 Task: Add Sprouts Organic Balsamic Vinegar to the cart.
Action: Mouse moved to (17, 76)
Screenshot: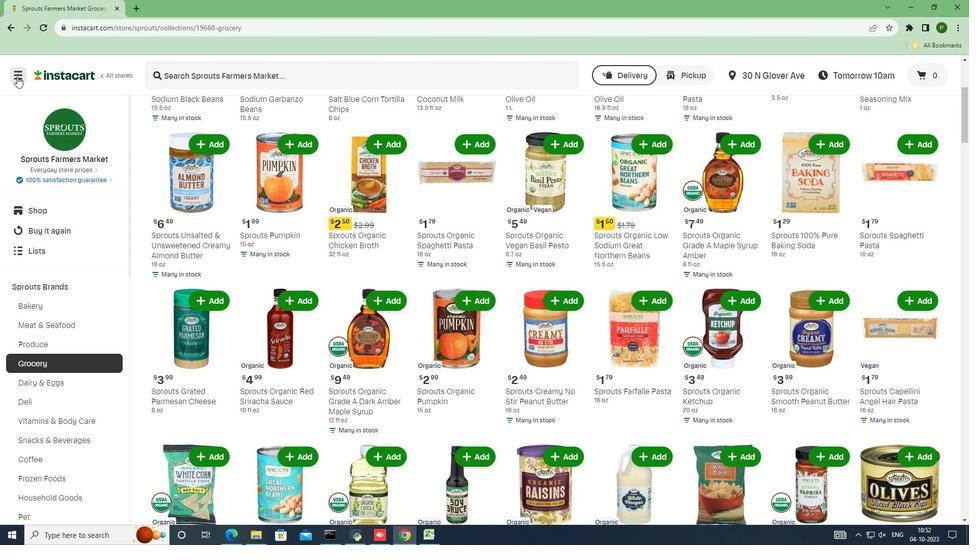 
Action: Mouse pressed left at (17, 76)
Screenshot: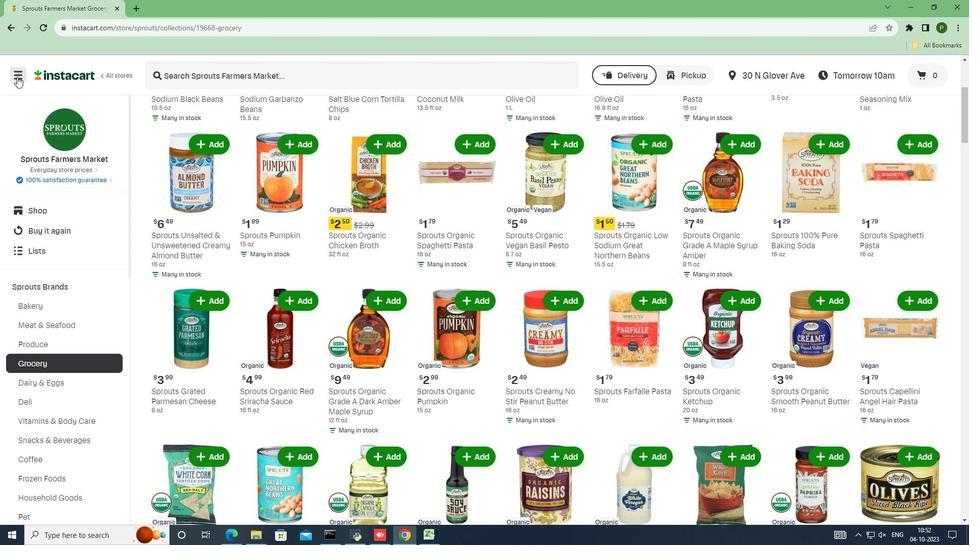 
Action: Mouse moved to (61, 284)
Screenshot: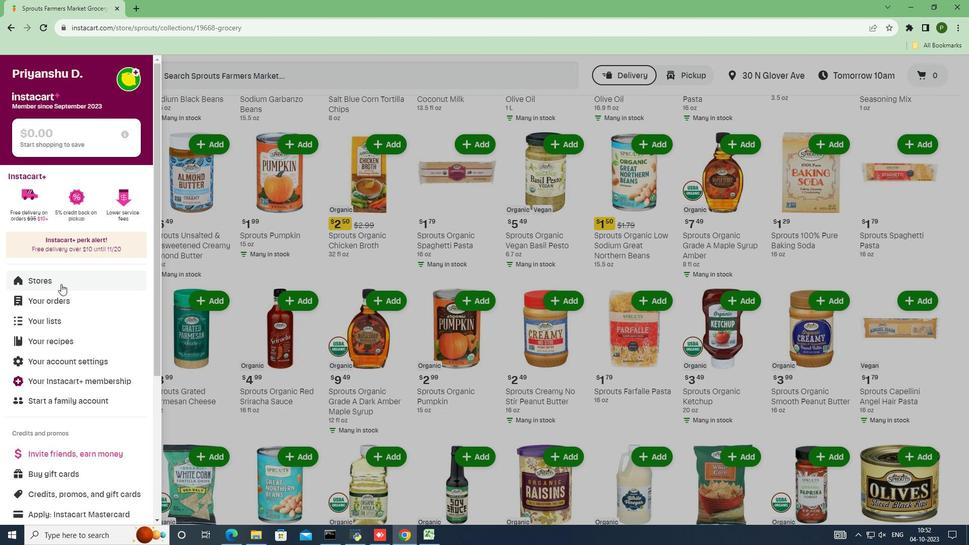
Action: Mouse pressed left at (61, 284)
Screenshot: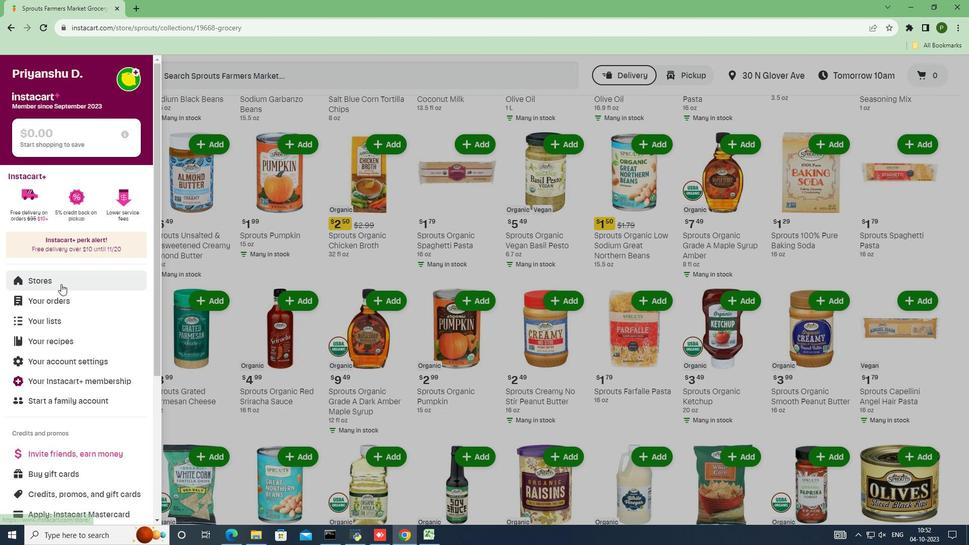 
Action: Mouse moved to (231, 126)
Screenshot: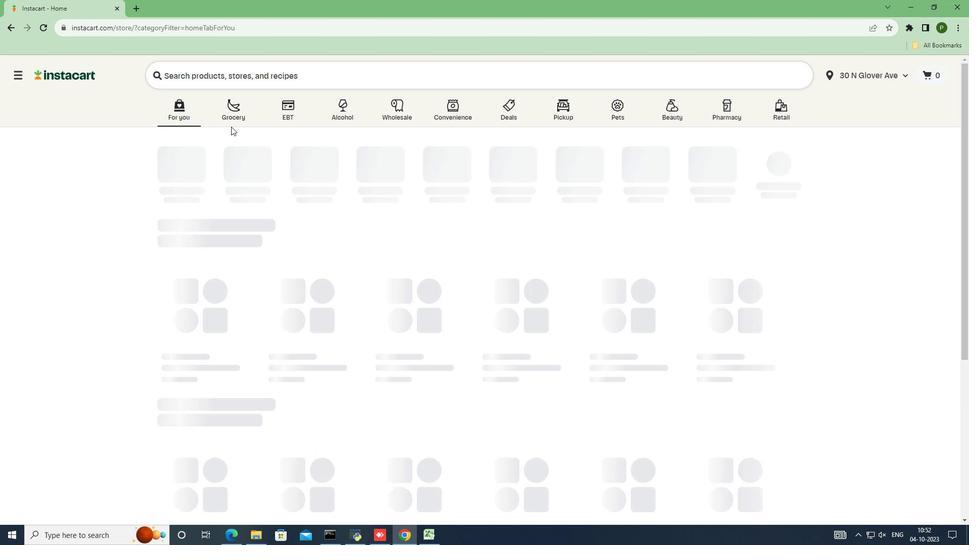 
Action: Mouse pressed left at (231, 126)
Screenshot: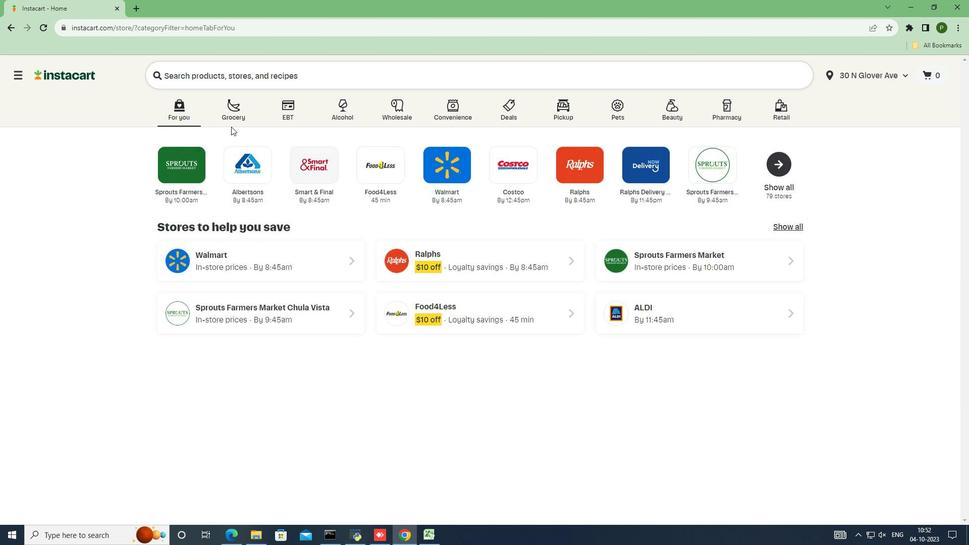 
Action: Mouse moved to (233, 122)
Screenshot: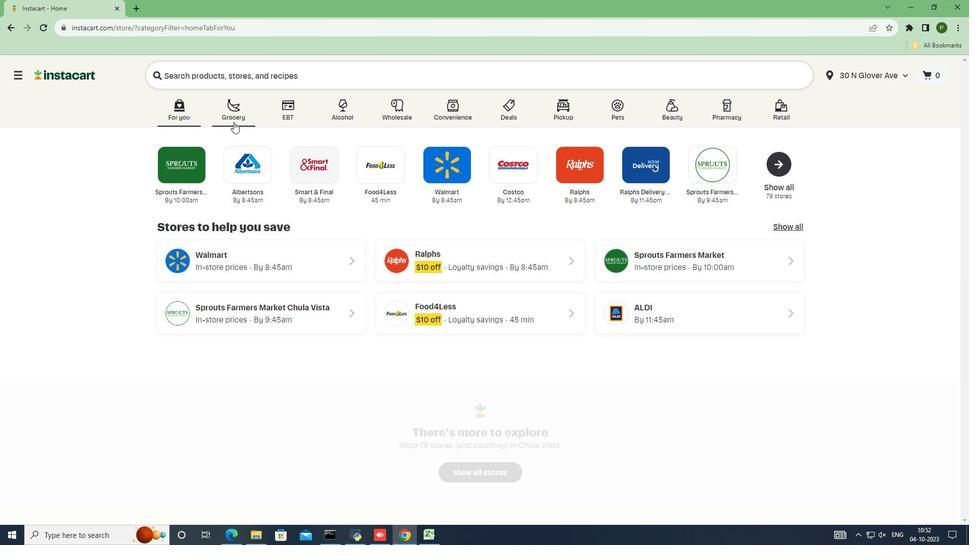 
Action: Mouse pressed left at (233, 122)
Screenshot: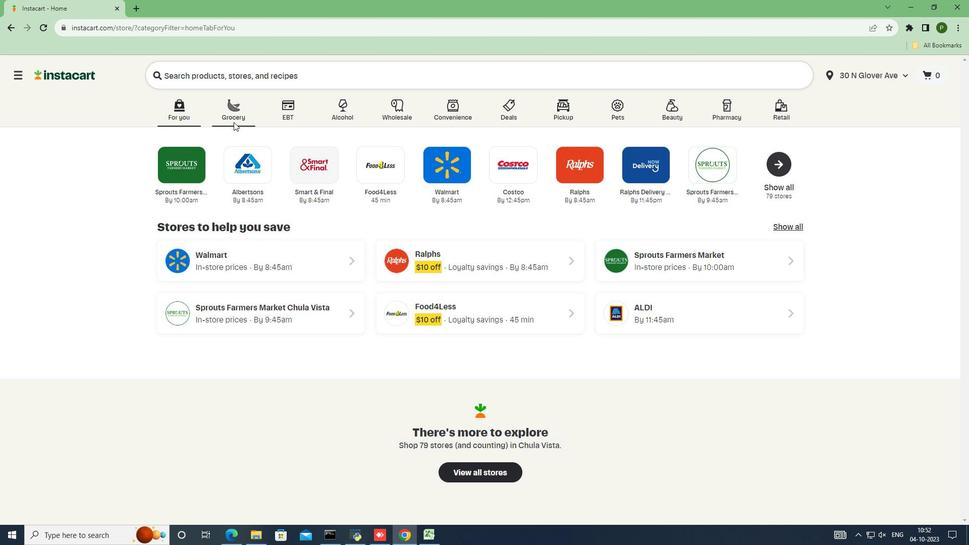 
Action: Mouse moved to (616, 230)
Screenshot: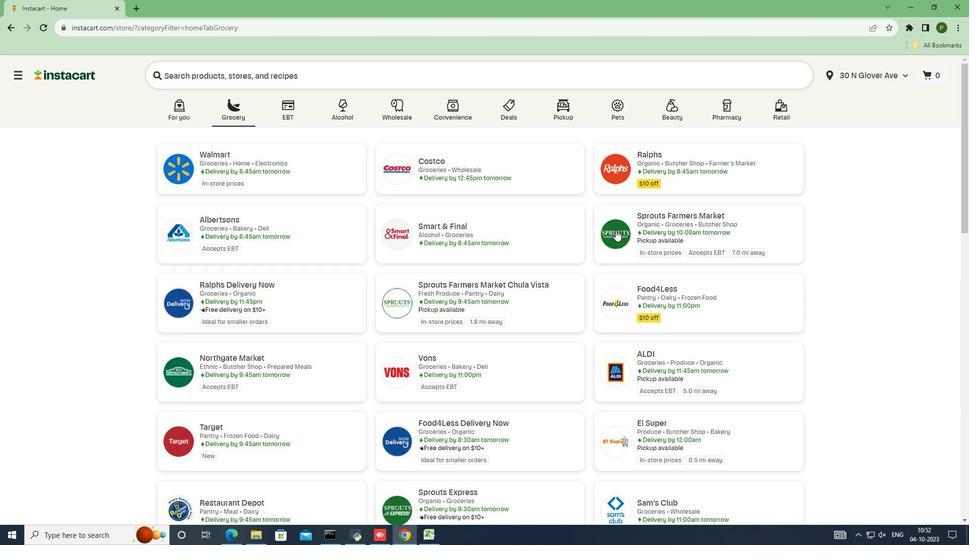 
Action: Mouse pressed left at (616, 230)
Screenshot: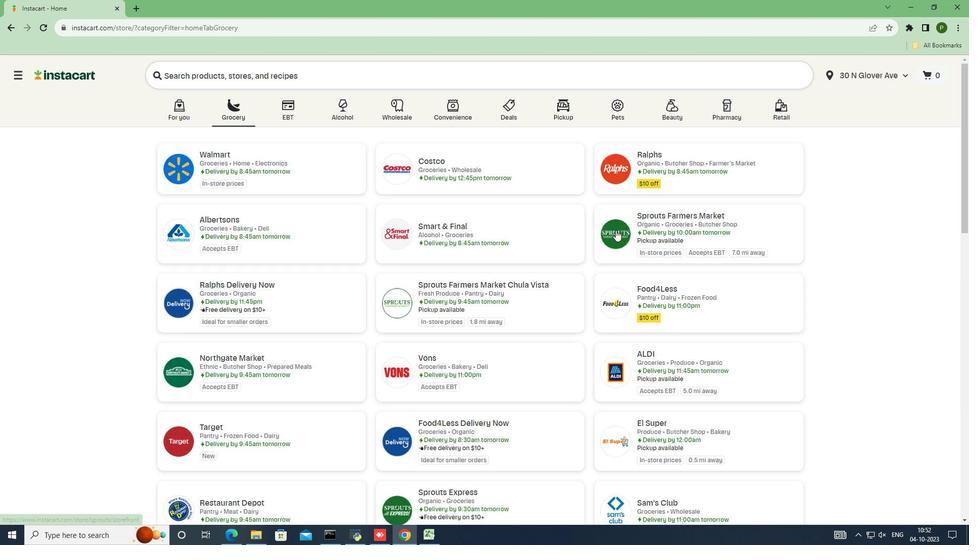 
Action: Mouse moved to (59, 284)
Screenshot: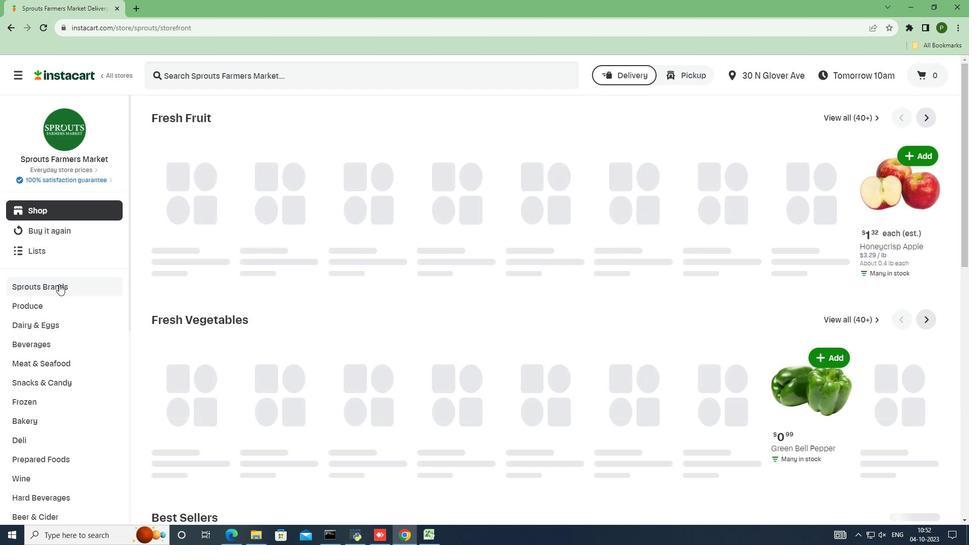 
Action: Mouse pressed left at (59, 284)
Screenshot: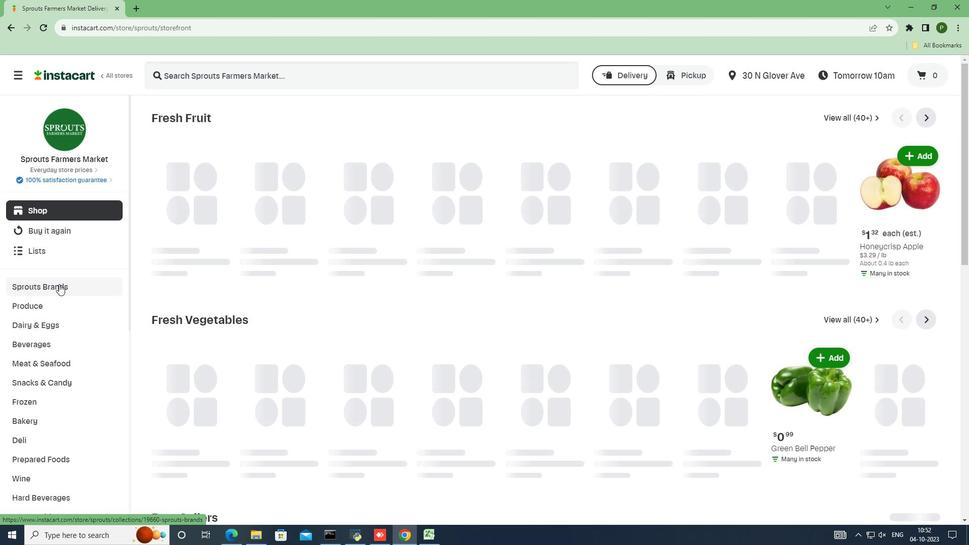 
Action: Mouse moved to (44, 365)
Screenshot: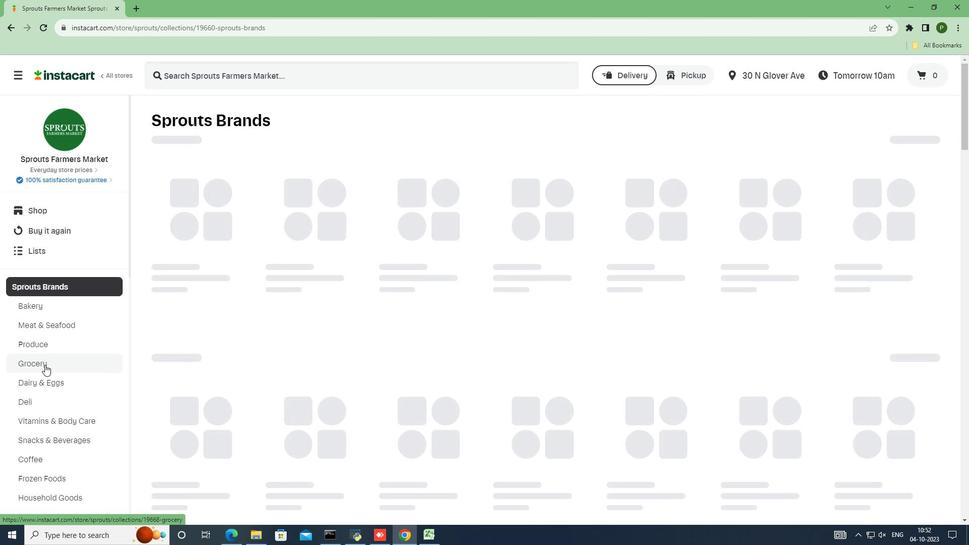 
Action: Mouse pressed left at (44, 365)
Screenshot: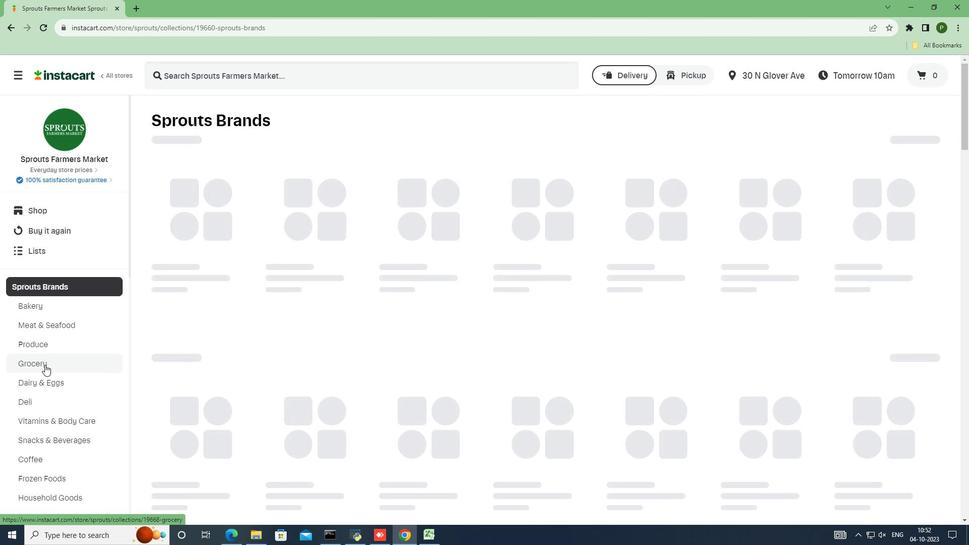 
Action: Mouse moved to (220, 201)
Screenshot: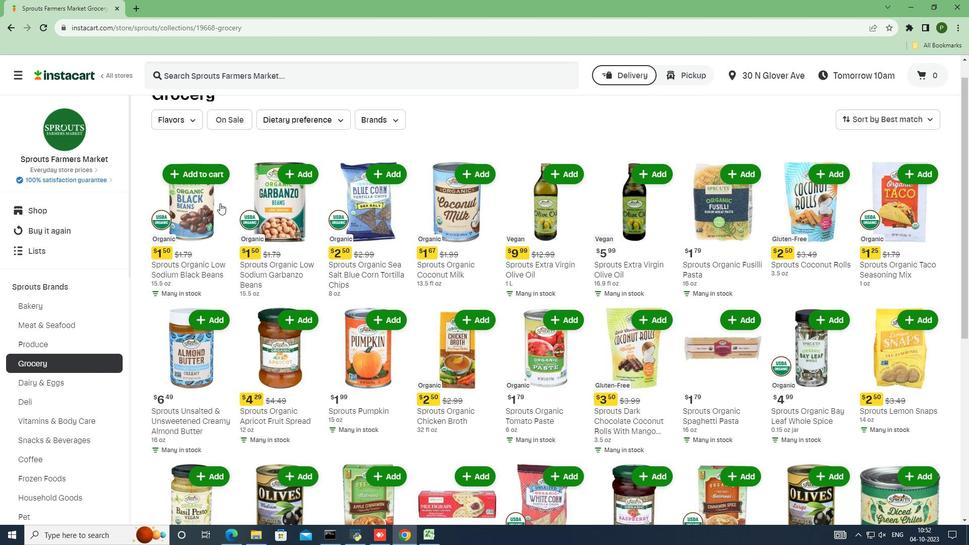 
Action: Mouse scrolled (220, 201) with delta (0, 0)
Screenshot: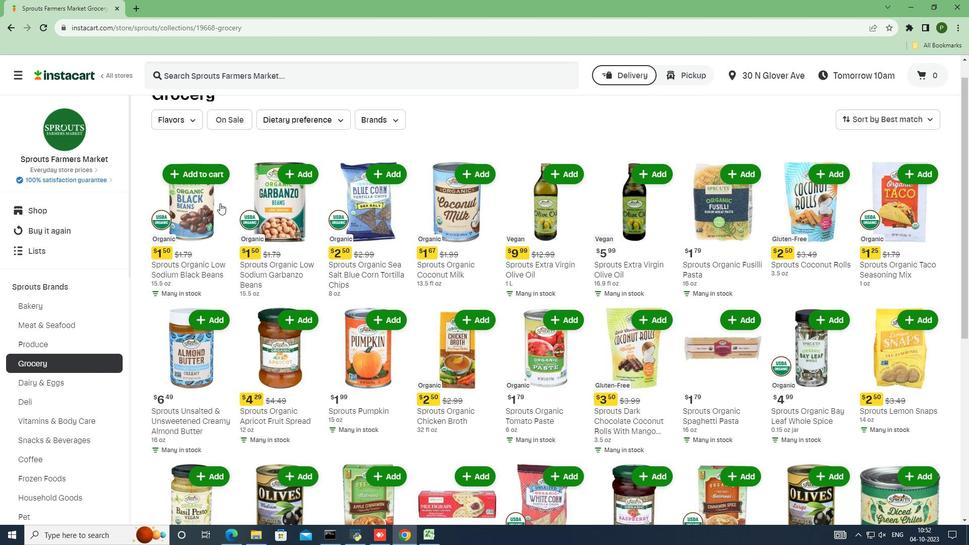 
Action: Mouse moved to (220, 203)
Screenshot: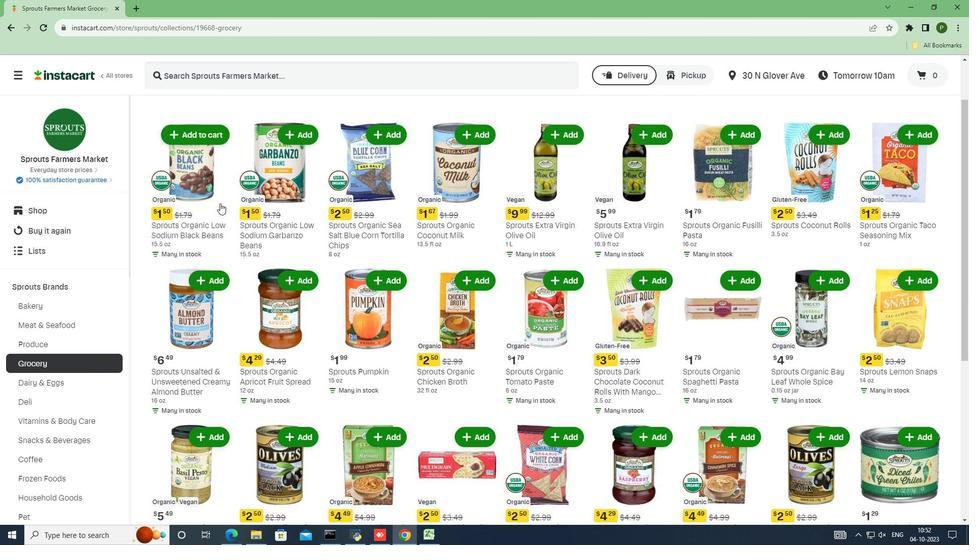 
Action: Mouse scrolled (220, 203) with delta (0, 0)
Screenshot: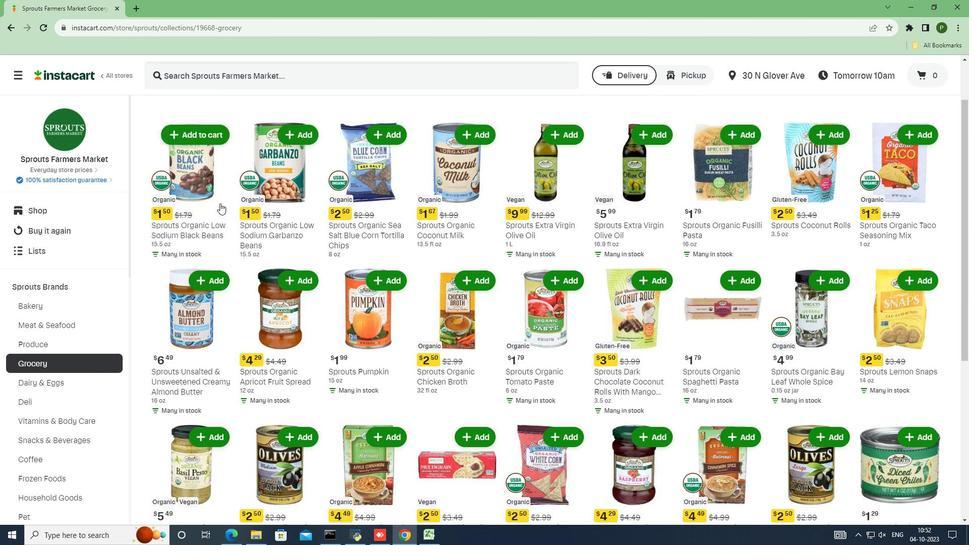 
Action: Mouse moved to (224, 217)
Screenshot: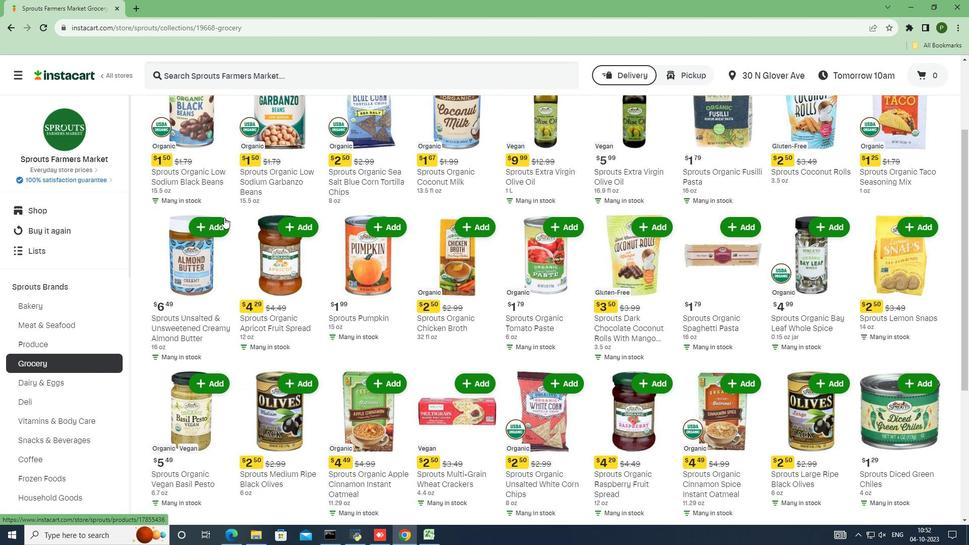 
Action: Mouse scrolled (224, 216) with delta (0, 0)
Screenshot: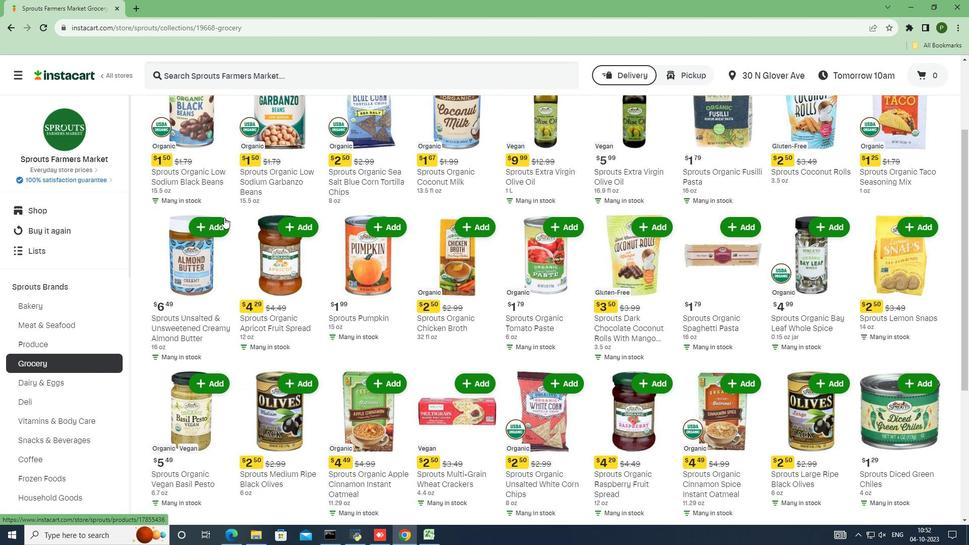 
Action: Mouse moved to (224, 217)
Screenshot: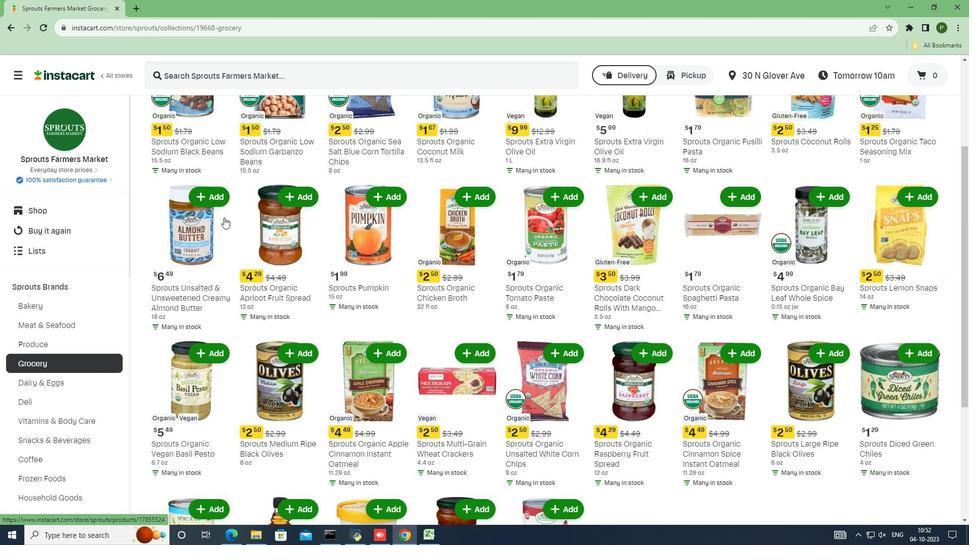 
Action: Mouse scrolled (224, 217) with delta (0, 0)
Screenshot: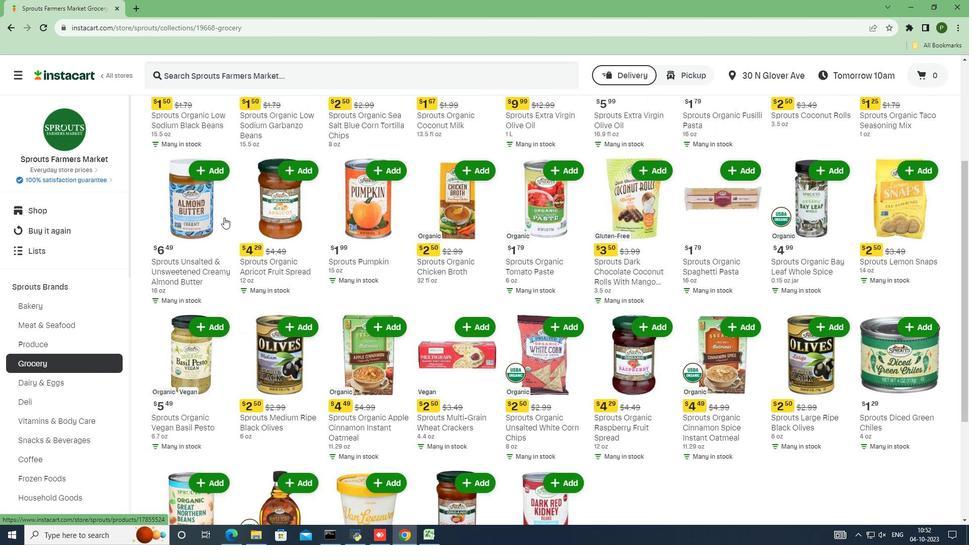 
Action: Mouse moved to (250, 269)
Screenshot: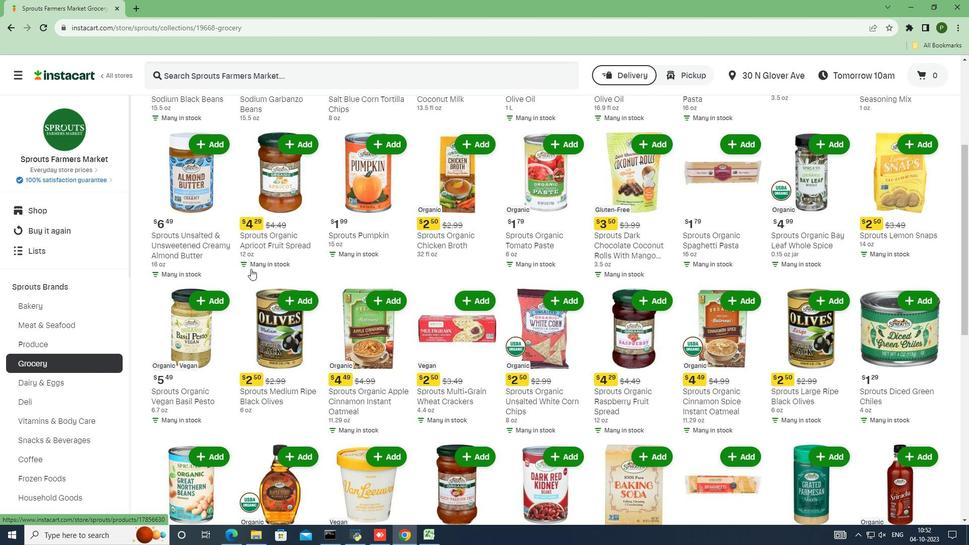 
Action: Mouse scrolled (250, 268) with delta (0, 0)
Screenshot: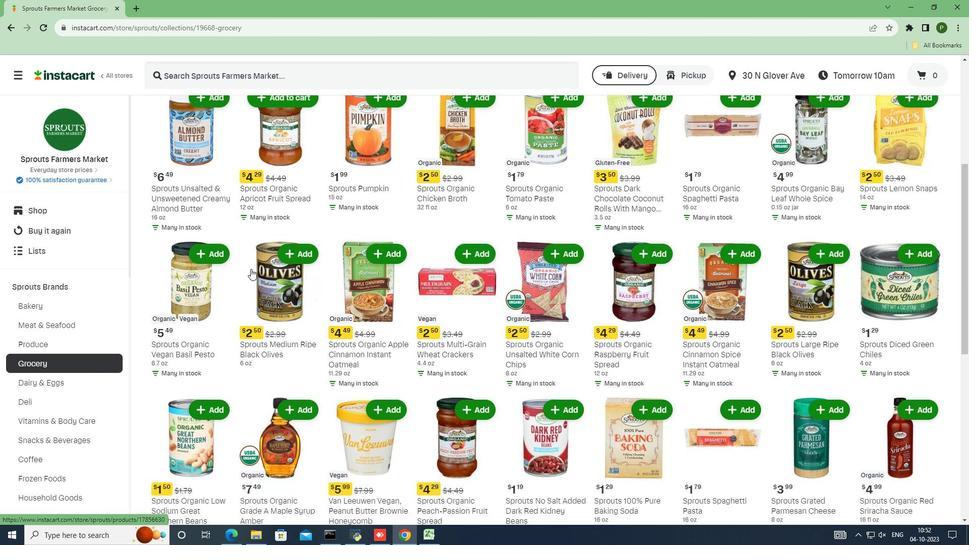 
Action: Mouse scrolled (250, 268) with delta (0, 0)
Screenshot: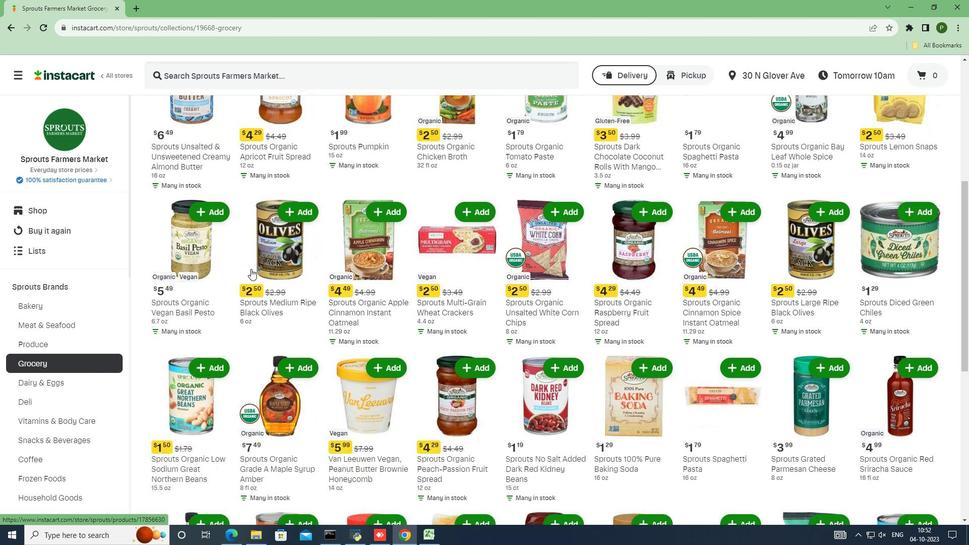 
Action: Mouse moved to (259, 271)
Screenshot: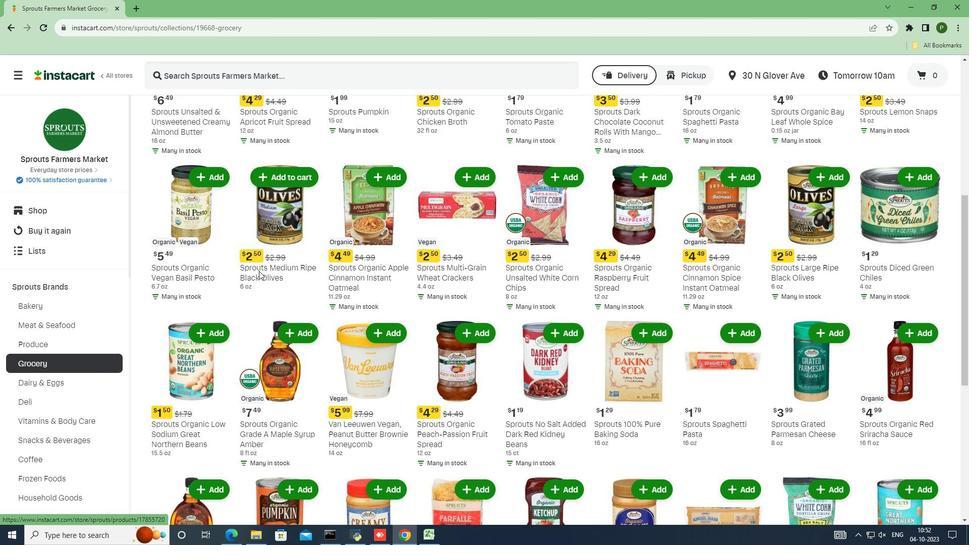 
Action: Mouse scrolled (259, 270) with delta (0, 0)
Screenshot: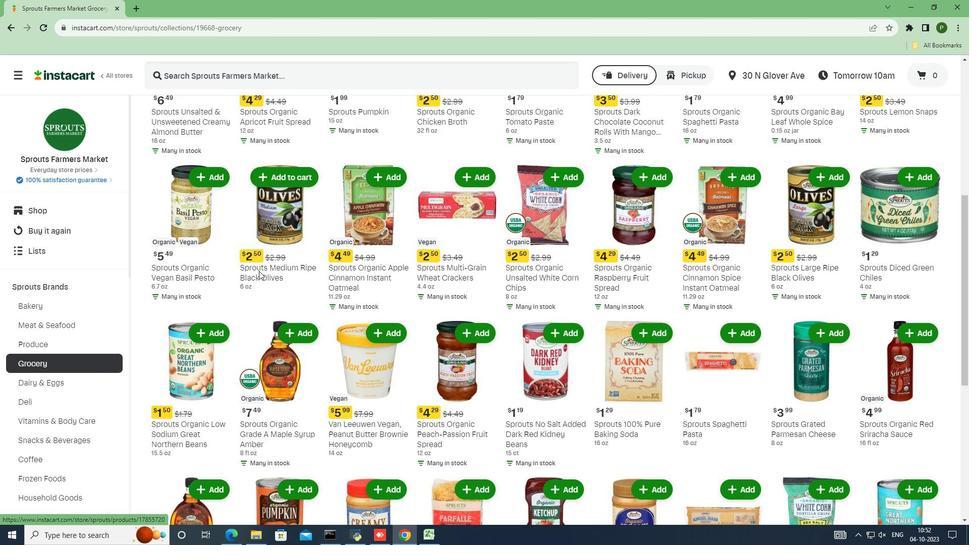 
Action: Mouse moved to (259, 271)
Screenshot: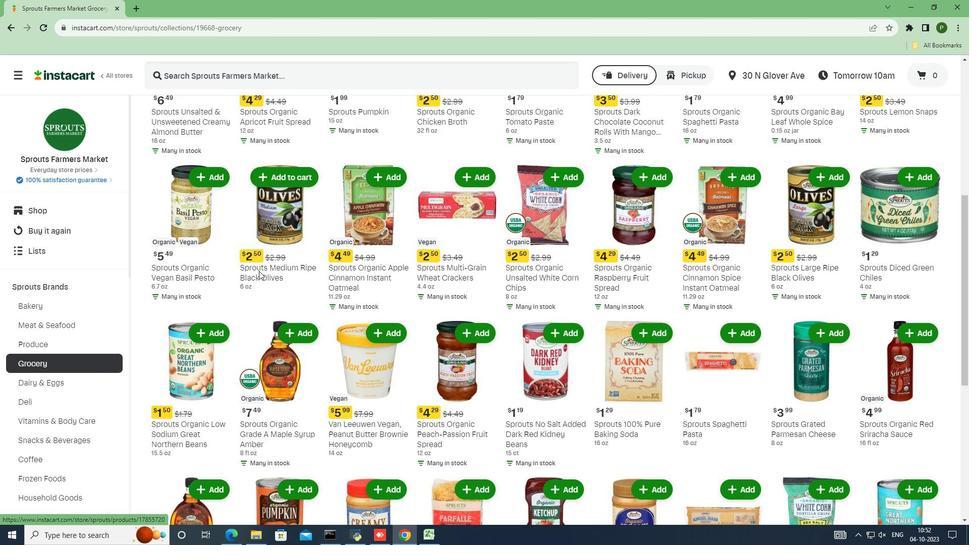 
Action: Mouse scrolled (259, 270) with delta (0, 0)
Screenshot: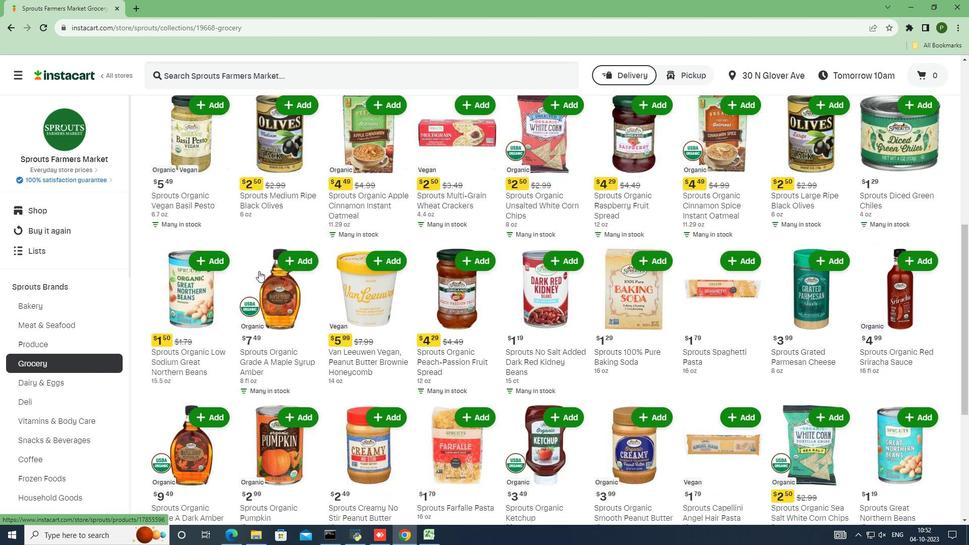 
Action: Mouse scrolled (259, 270) with delta (0, 0)
Screenshot: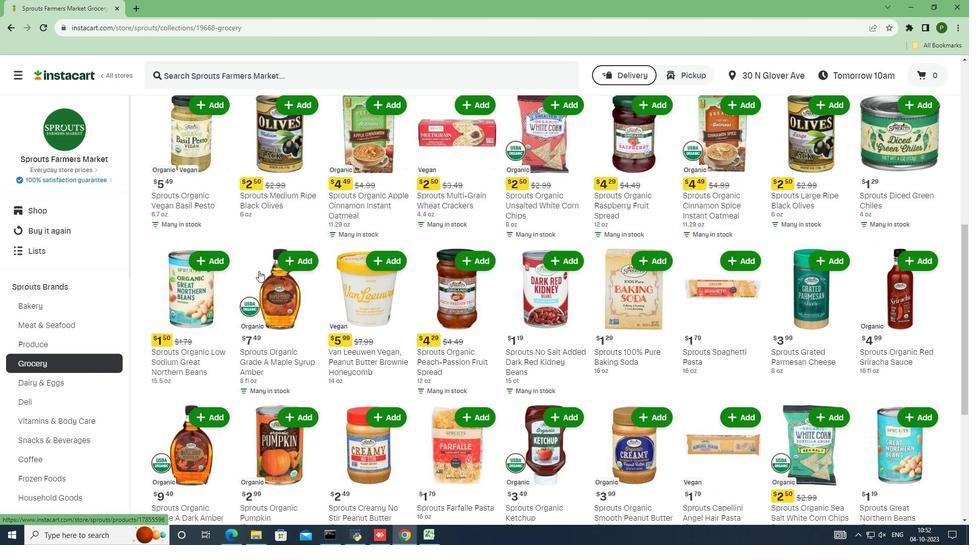 
Action: Mouse scrolled (259, 270) with delta (0, 0)
Screenshot: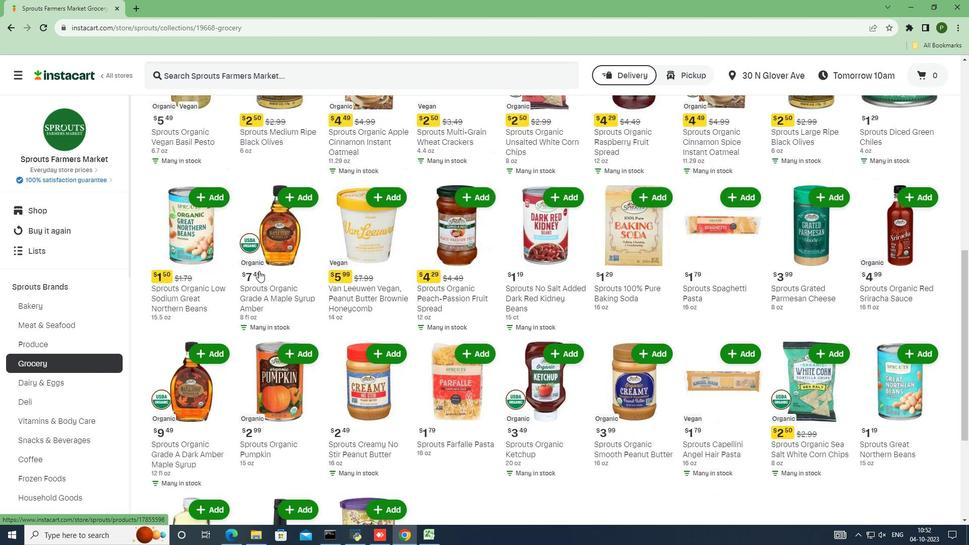 
Action: Mouse scrolled (259, 270) with delta (0, 0)
Screenshot: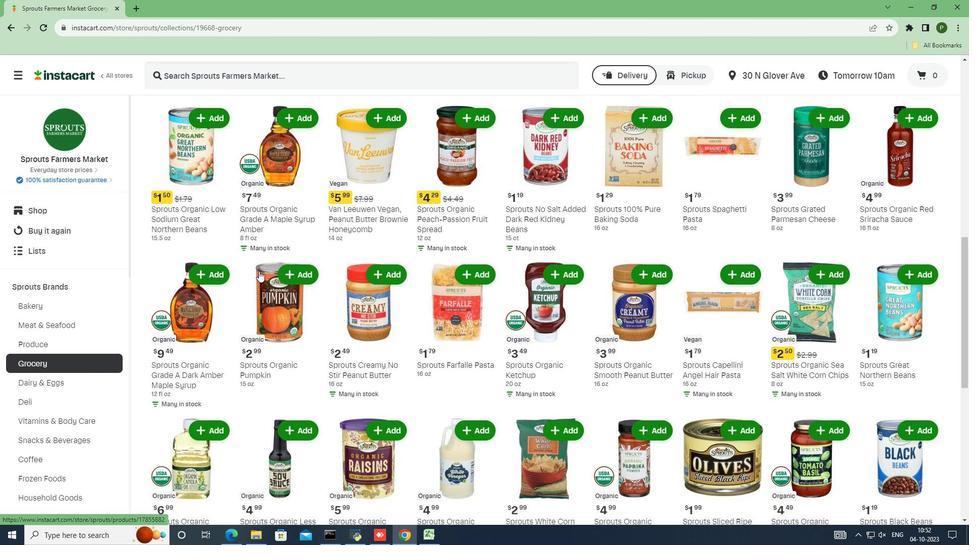 
Action: Mouse scrolled (259, 270) with delta (0, 0)
Screenshot: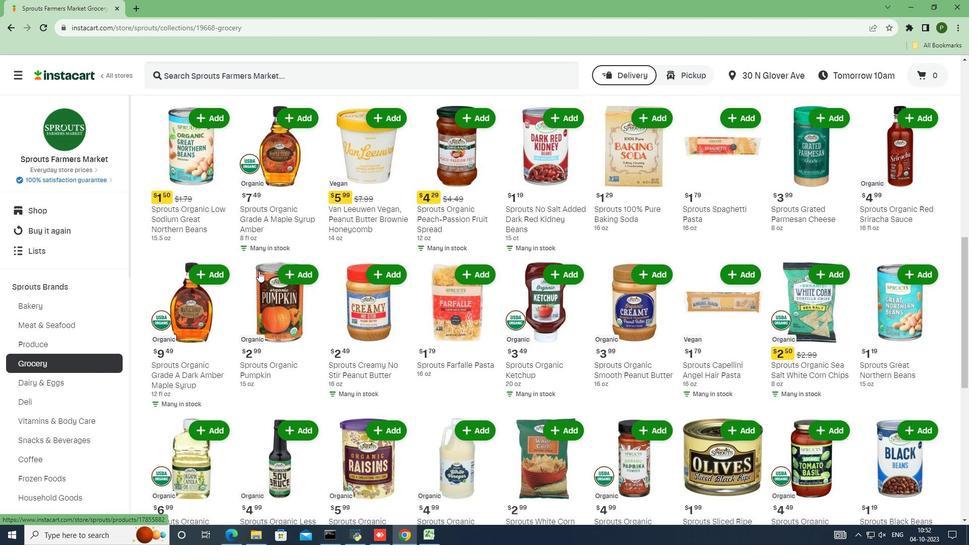 
Action: Mouse scrolled (259, 270) with delta (0, 0)
Screenshot: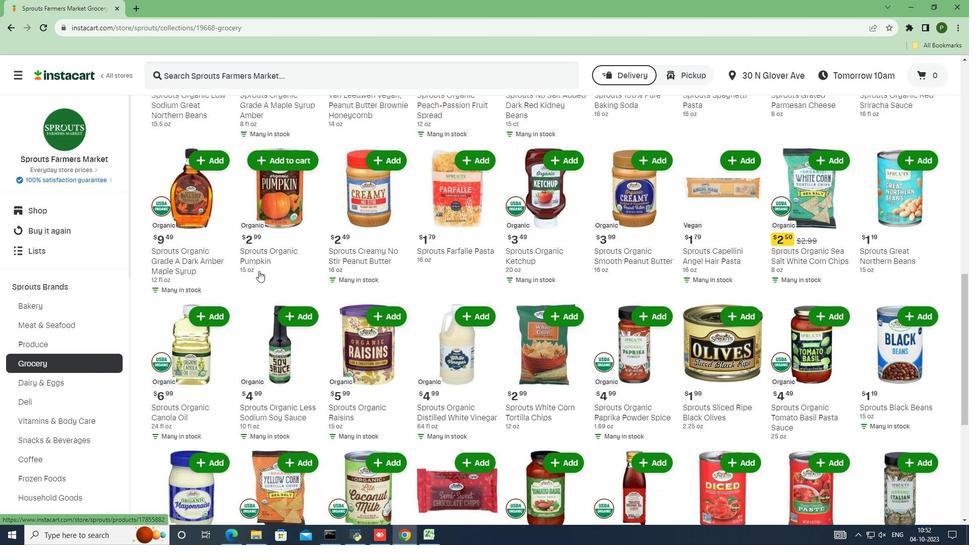 
Action: Mouse scrolled (259, 270) with delta (0, 0)
Screenshot: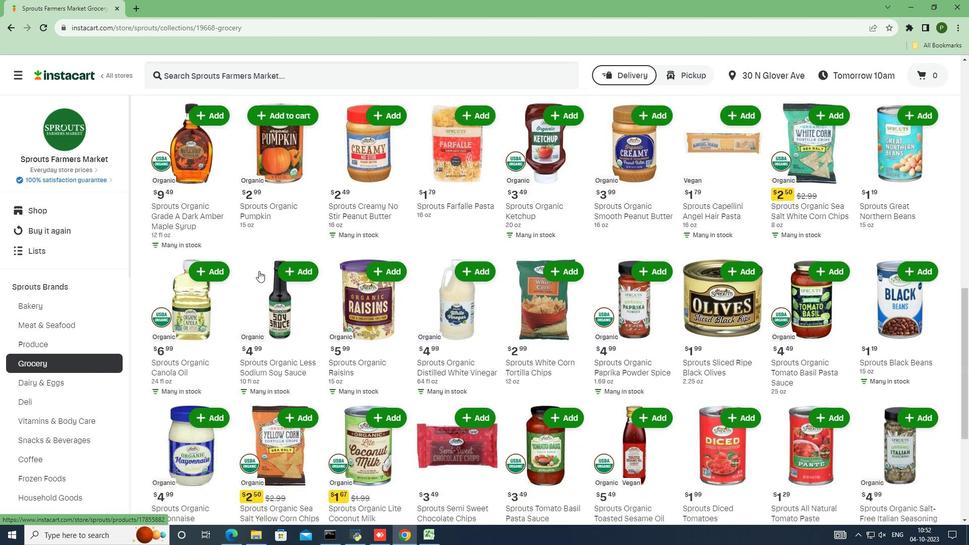 
Action: Mouse scrolled (259, 270) with delta (0, 0)
Screenshot: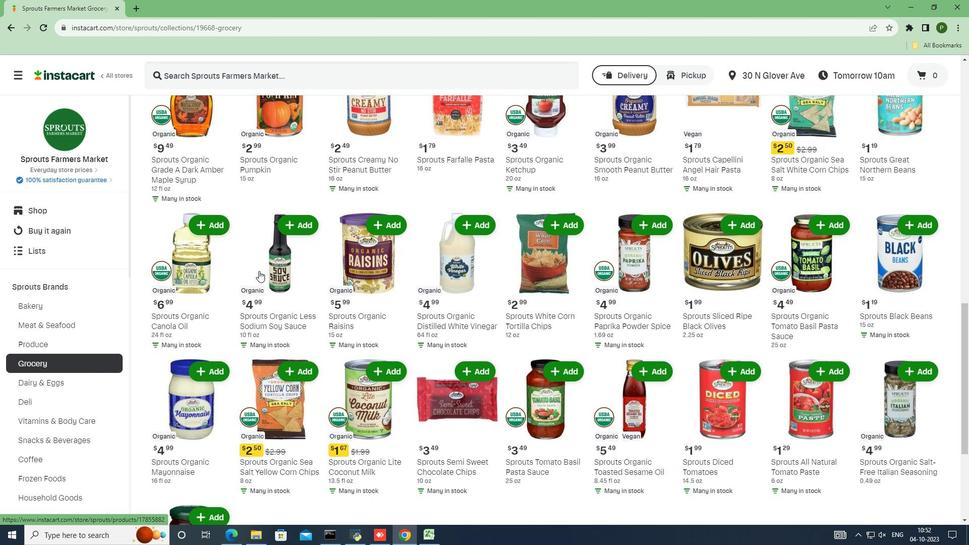 
Action: Mouse scrolled (259, 270) with delta (0, 0)
Screenshot: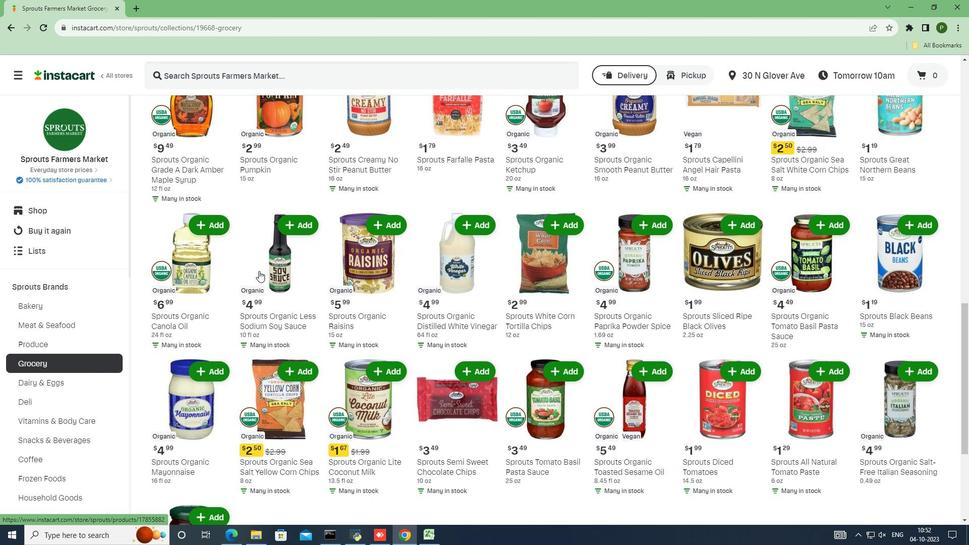 
Action: Mouse scrolled (259, 270) with delta (0, 0)
Screenshot: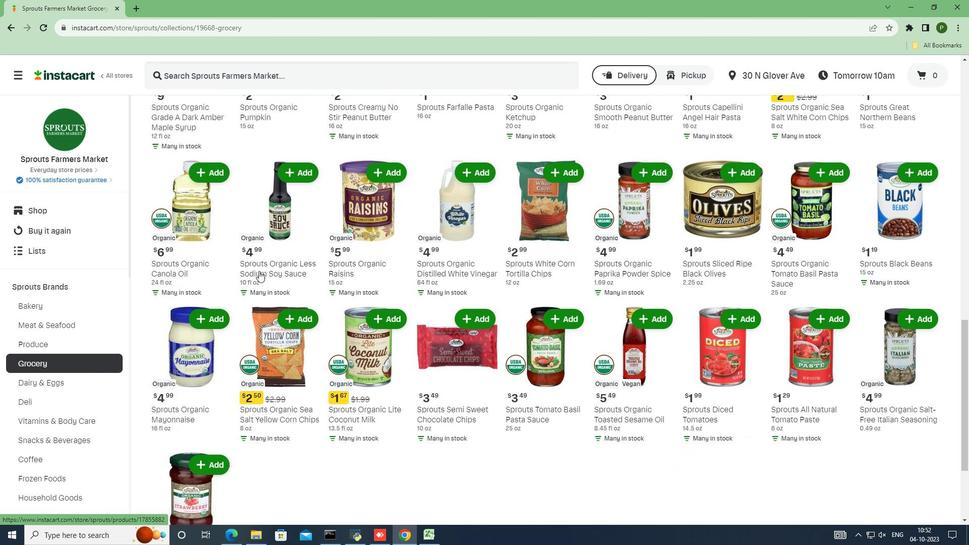 
Action: Mouse scrolled (259, 270) with delta (0, 0)
Screenshot: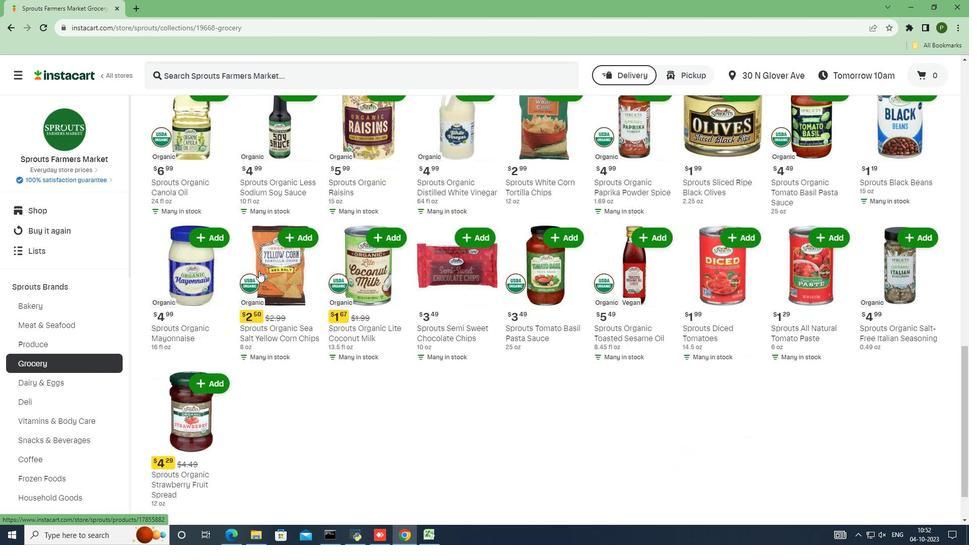 
Action: Mouse scrolled (259, 270) with delta (0, 0)
Screenshot: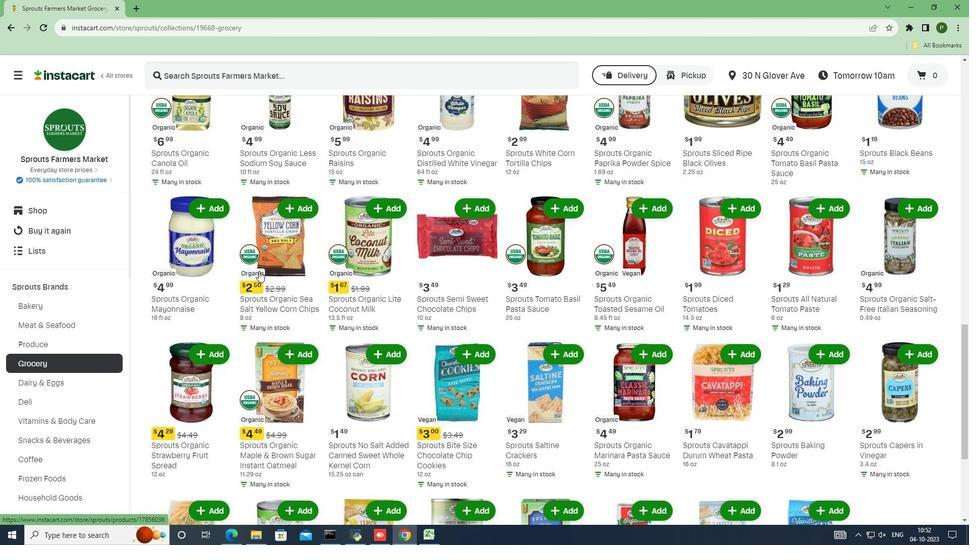 
Action: Mouse scrolled (259, 270) with delta (0, 0)
Screenshot: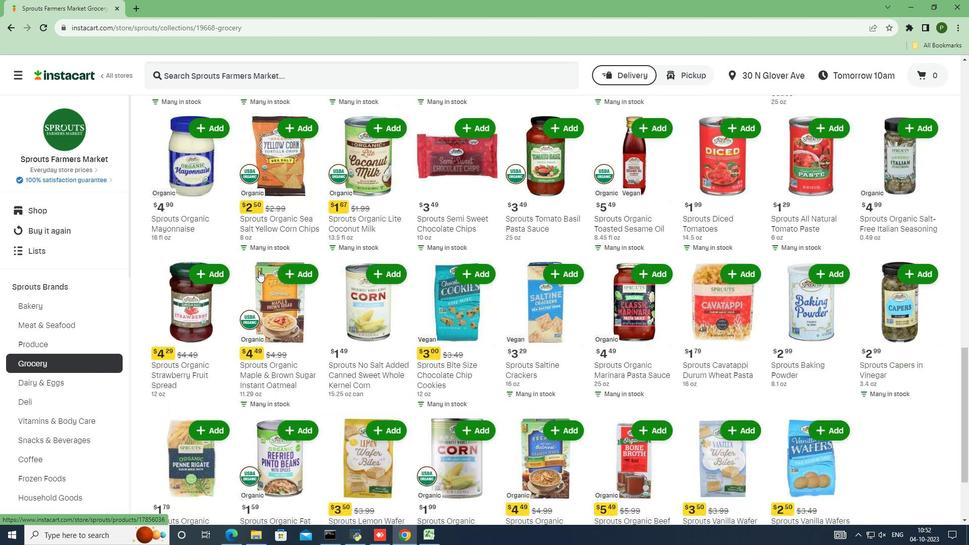 
Action: Mouse scrolled (259, 270) with delta (0, 0)
Screenshot: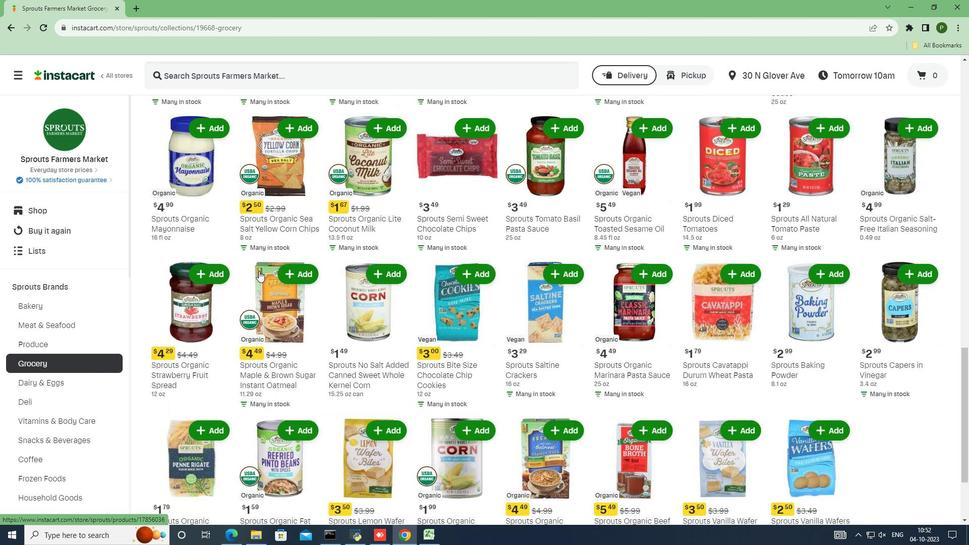
Action: Mouse scrolled (259, 270) with delta (0, 0)
Screenshot: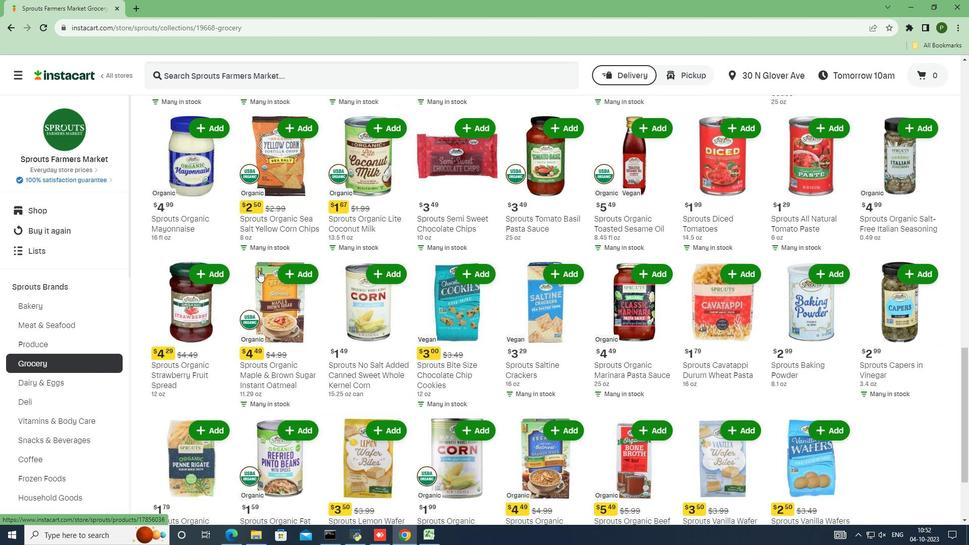 
Action: Mouse scrolled (259, 270) with delta (0, 0)
Screenshot: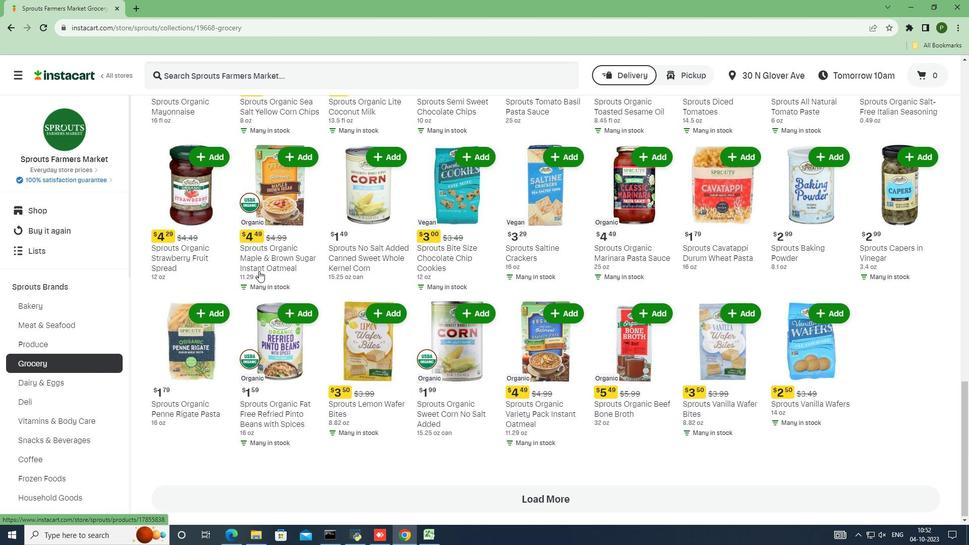 
Action: Mouse scrolled (259, 270) with delta (0, 0)
Screenshot: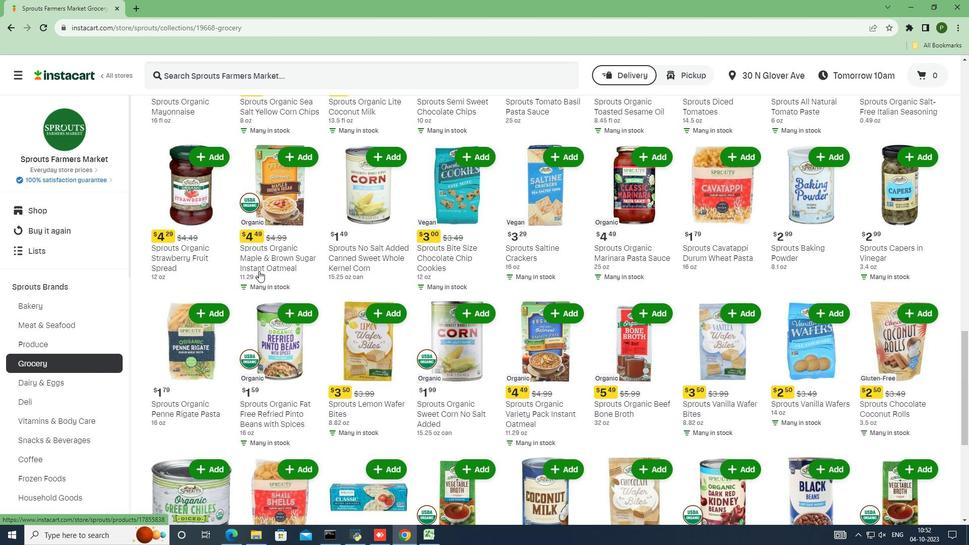
Action: Mouse scrolled (259, 270) with delta (0, 0)
Screenshot: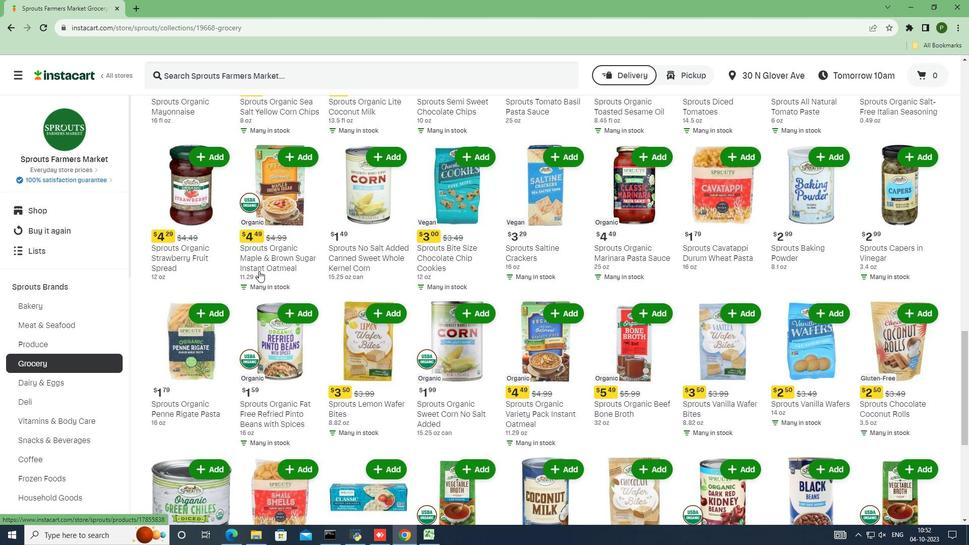
Action: Mouse moved to (290, 340)
Screenshot: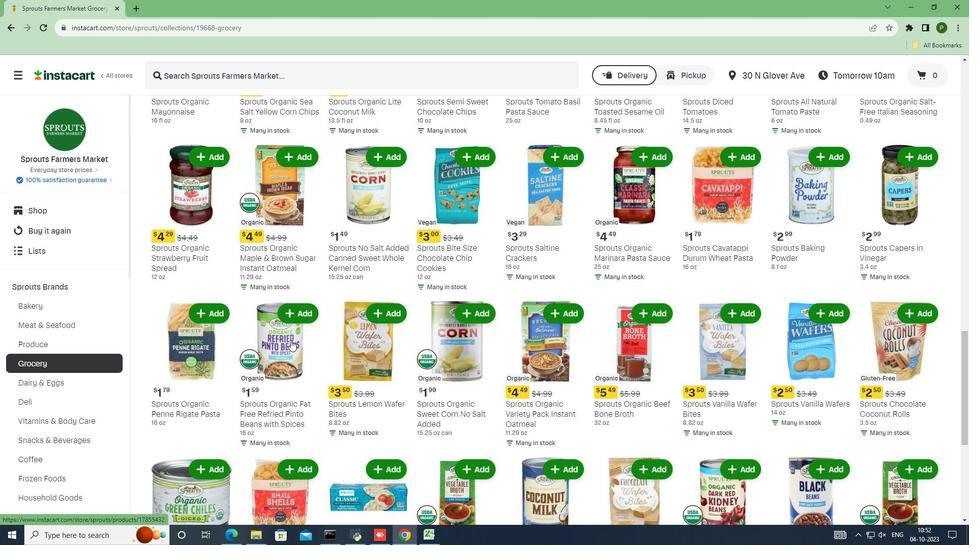 
Action: Mouse scrolled (290, 339) with delta (0, 0)
Screenshot: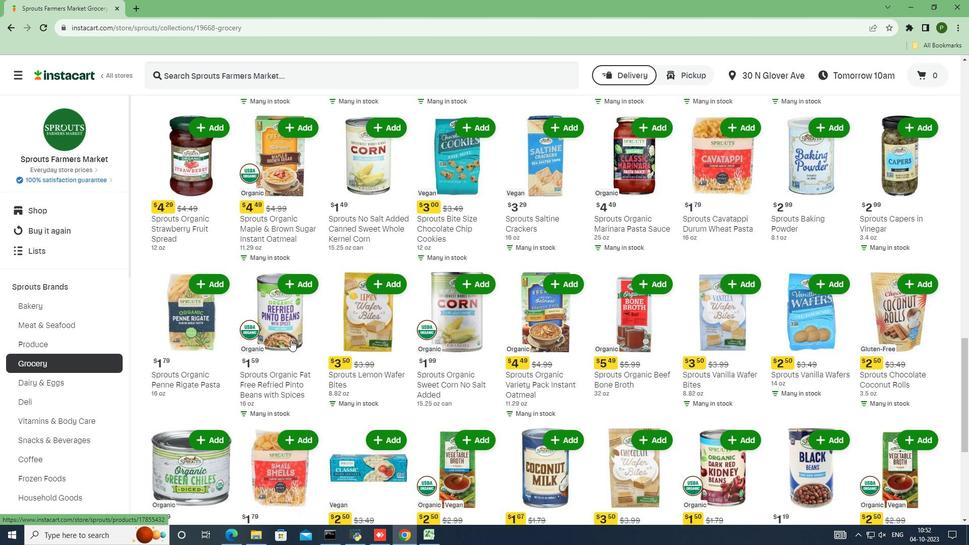 
Action: Mouse scrolled (290, 339) with delta (0, 0)
Screenshot: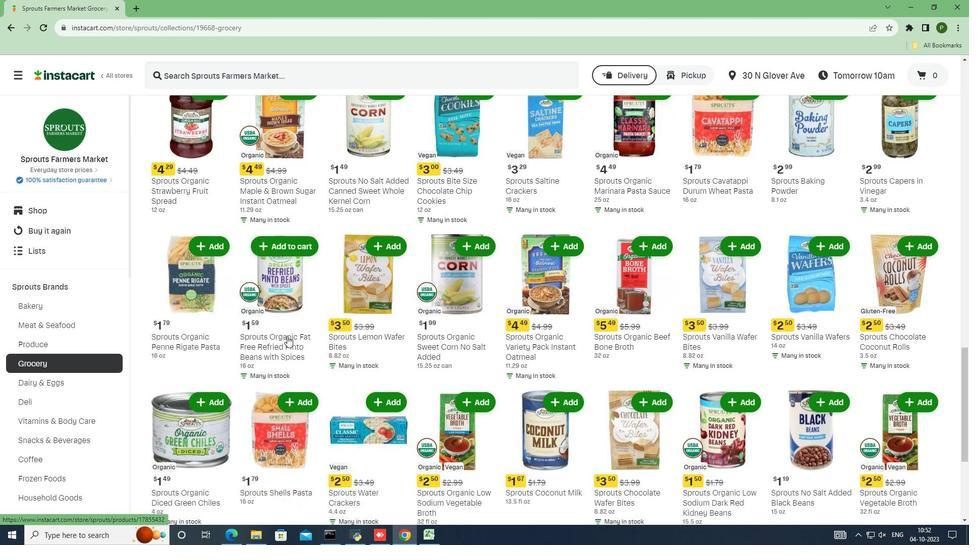 
Action: Mouse scrolled (290, 339) with delta (0, 0)
Screenshot: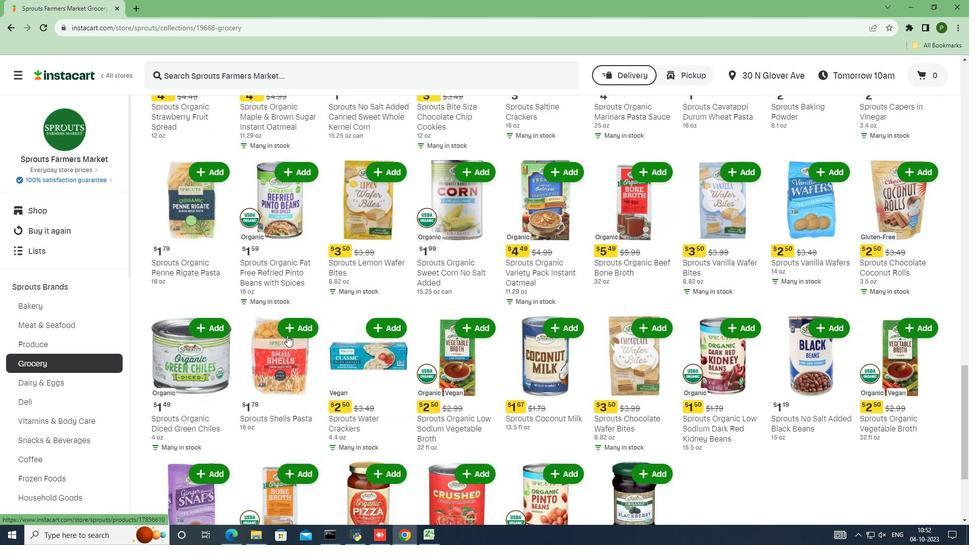 
Action: Mouse moved to (287, 335)
Screenshot: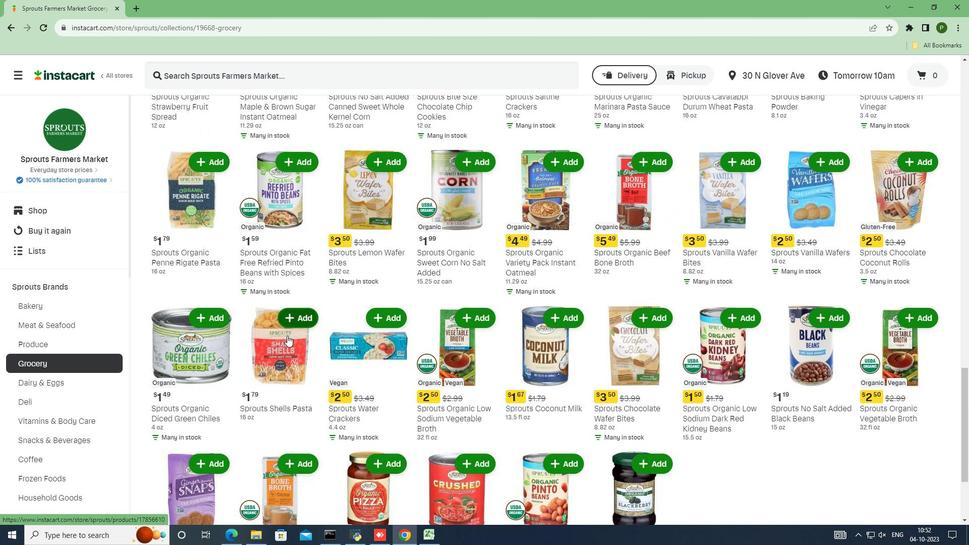 
Action: Mouse scrolled (287, 335) with delta (0, 0)
Screenshot: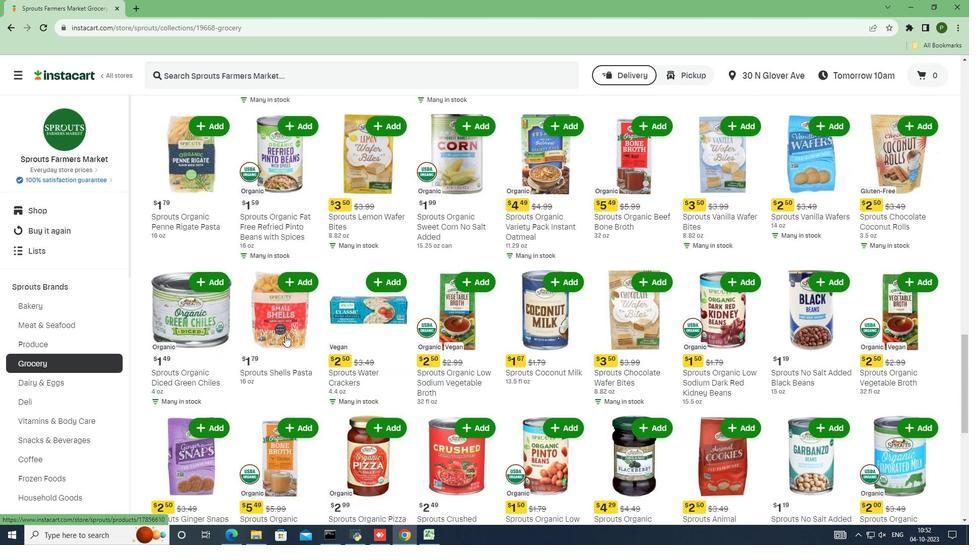
Action: Mouse scrolled (287, 335) with delta (0, 0)
Screenshot: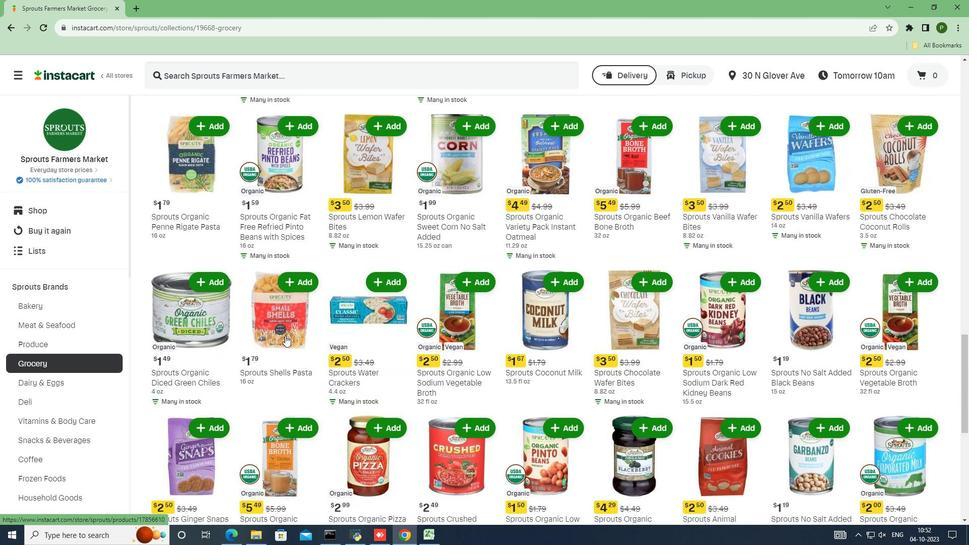 
Action: Mouse scrolled (287, 335) with delta (0, 0)
Screenshot: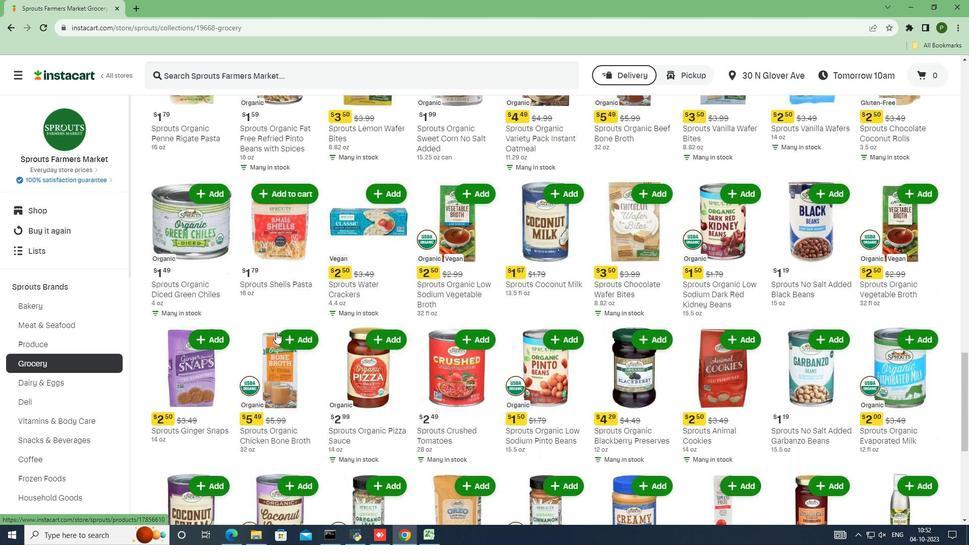 
Action: Mouse moved to (285, 335)
Screenshot: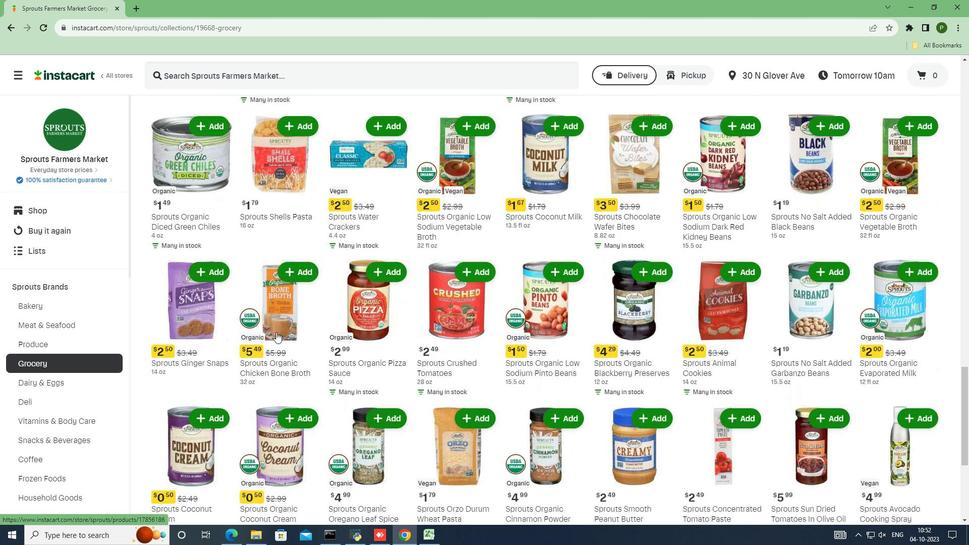 
Action: Mouse scrolled (285, 335) with delta (0, 0)
Screenshot: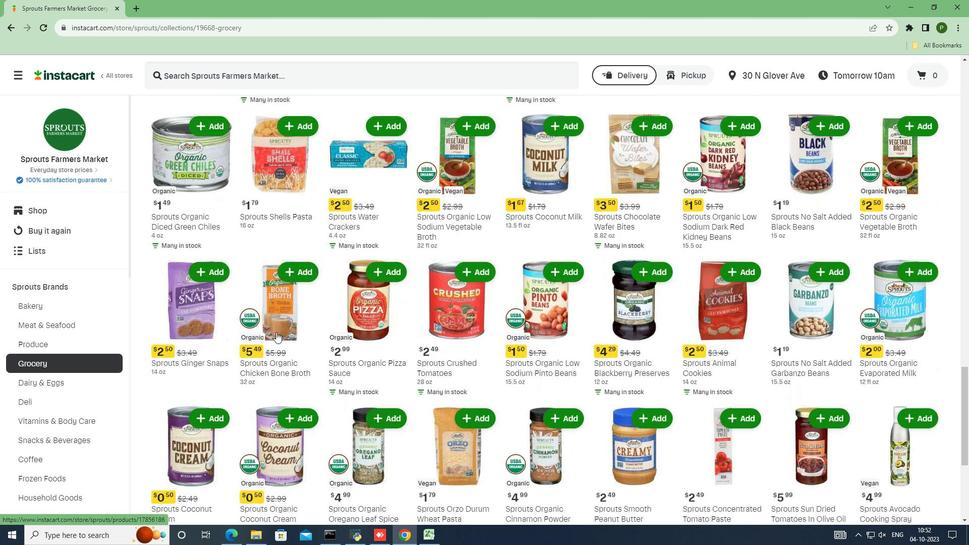 
Action: Mouse moved to (276, 332)
Screenshot: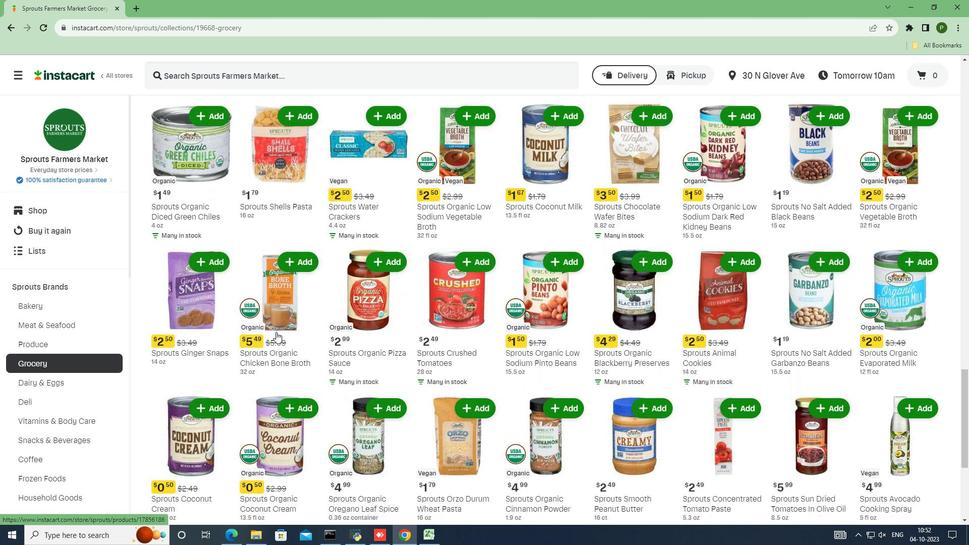 
Action: Mouse scrolled (276, 331) with delta (0, 0)
Screenshot: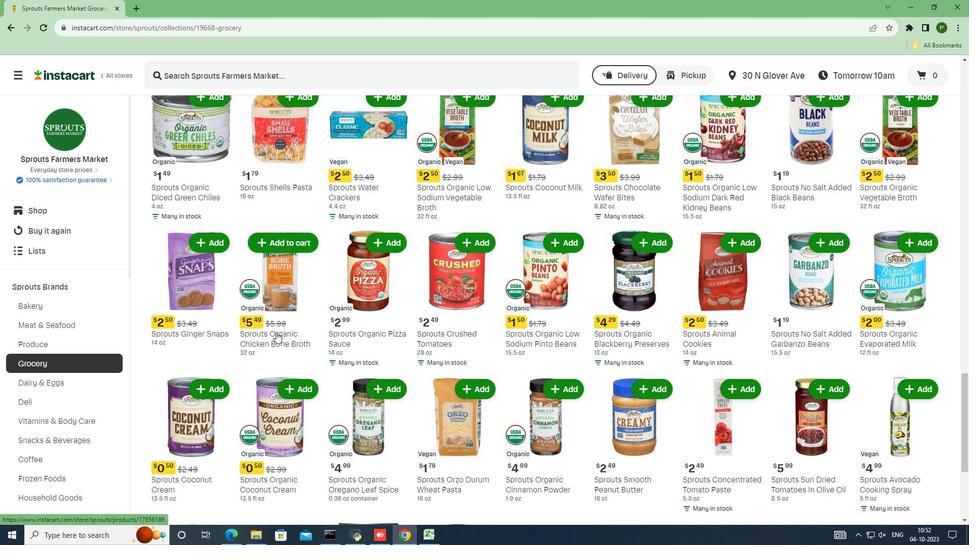 
Action: Mouse scrolled (276, 331) with delta (0, 0)
Screenshot: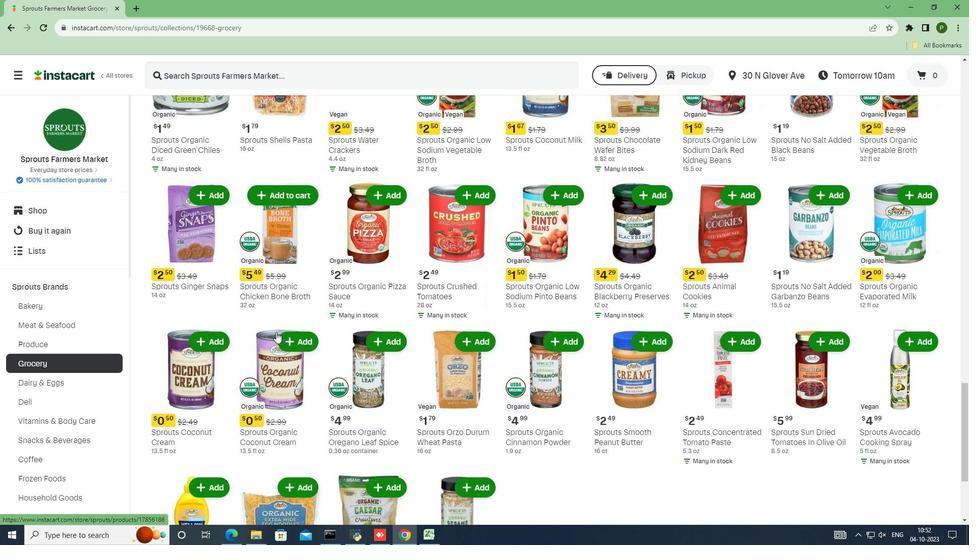 
Action: Mouse scrolled (276, 331) with delta (0, 0)
Screenshot: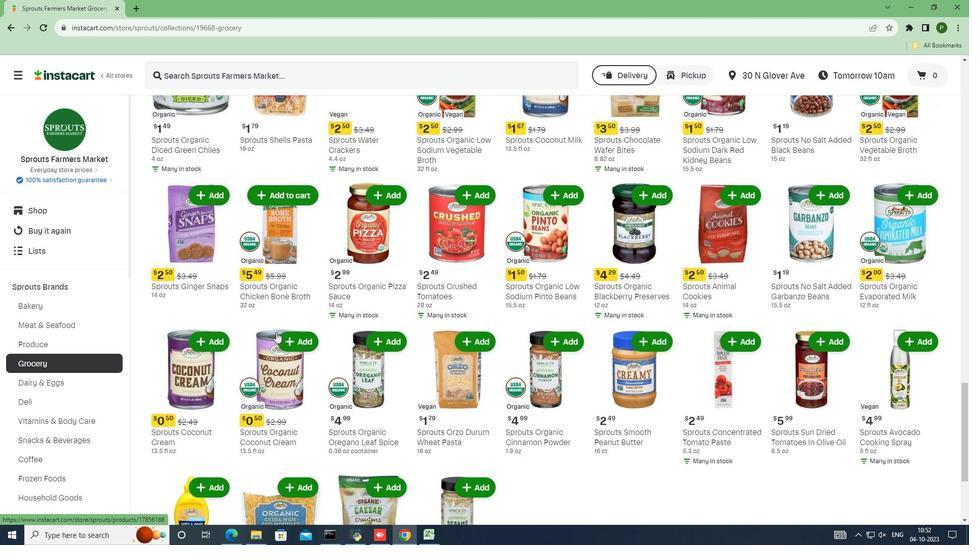 
Action: Mouse scrolled (276, 331) with delta (0, 0)
Screenshot: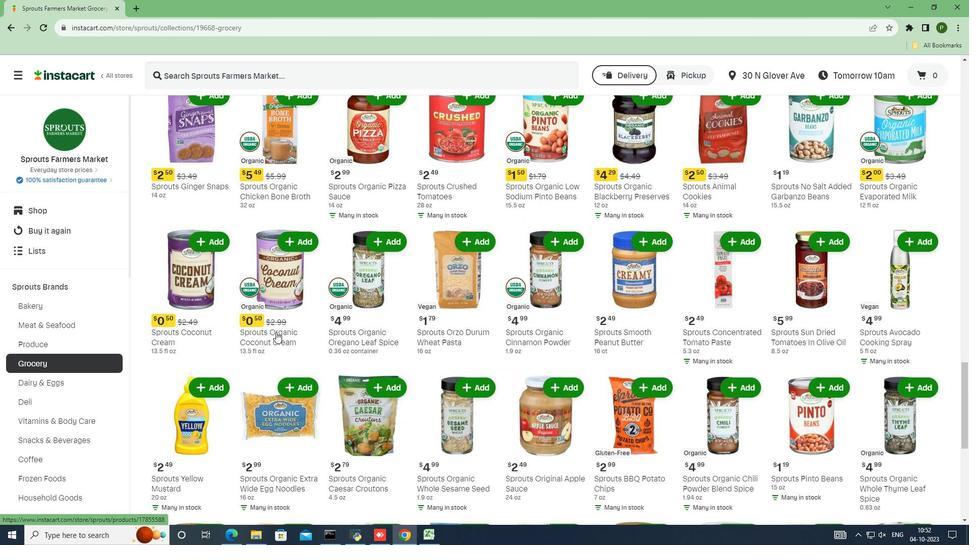 
Action: Mouse scrolled (276, 331) with delta (0, 0)
Screenshot: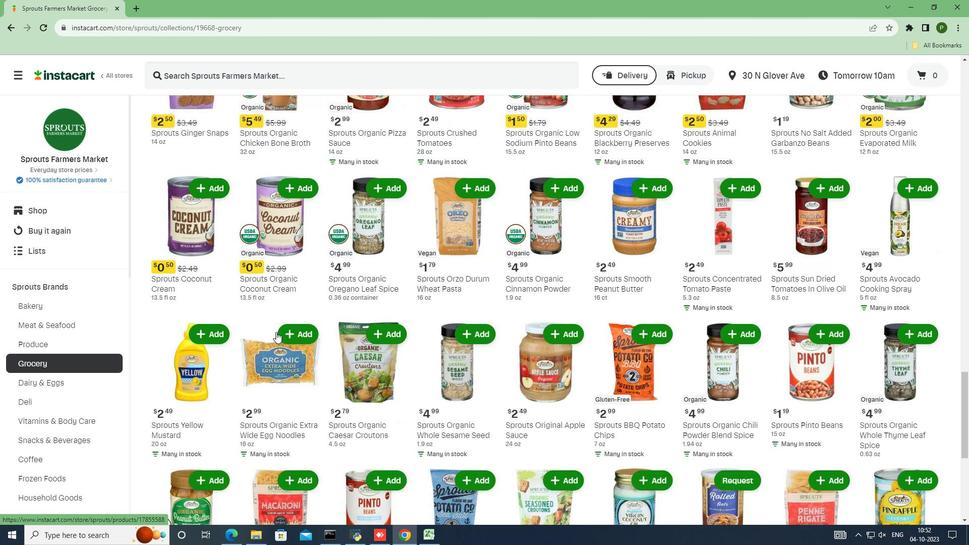 
Action: Mouse scrolled (276, 331) with delta (0, 0)
Screenshot: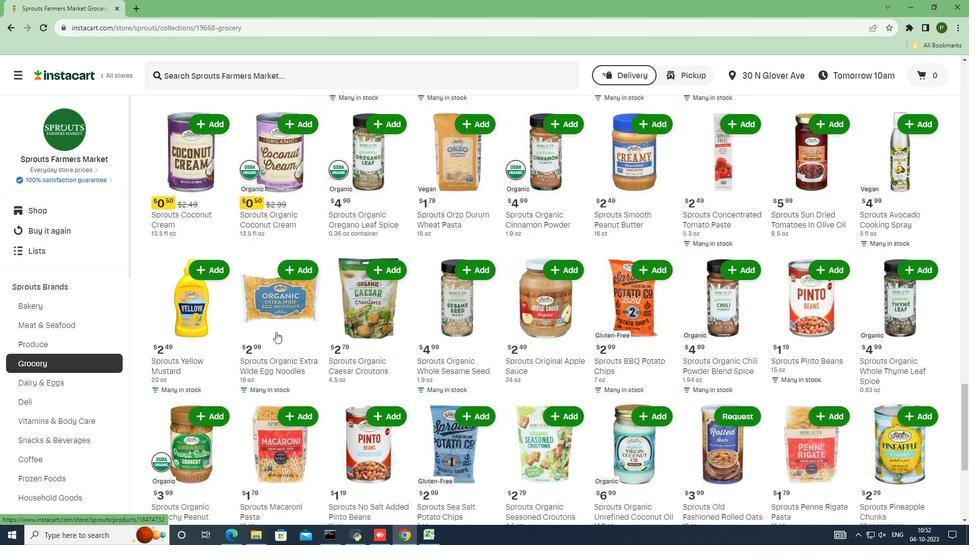 
Action: Mouse scrolled (276, 331) with delta (0, 0)
Screenshot: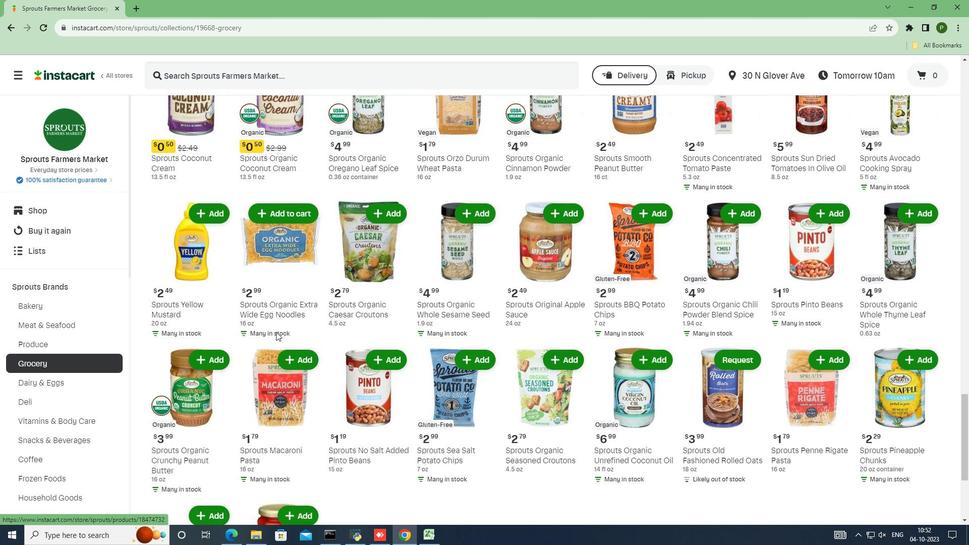 
Action: Mouse scrolled (276, 331) with delta (0, 0)
Screenshot: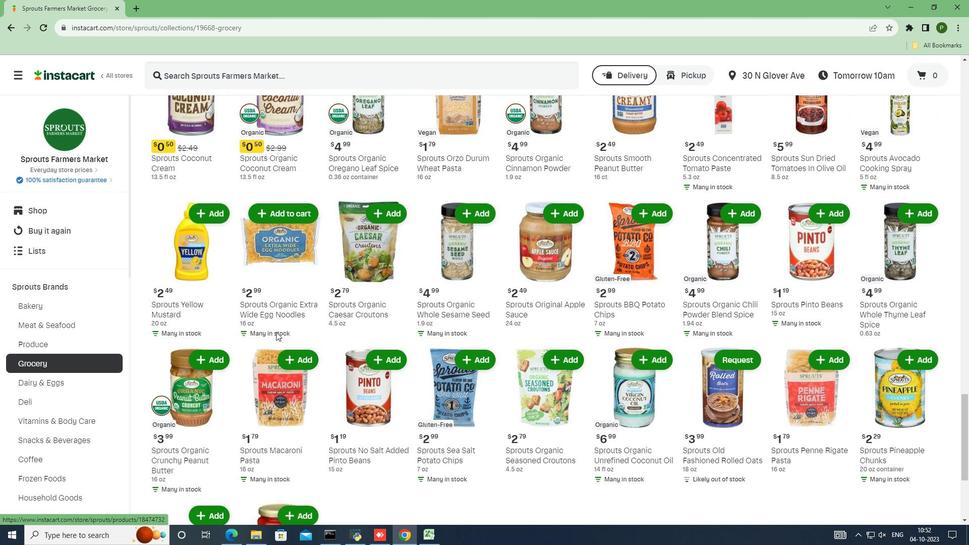 
Action: Mouse scrolled (276, 331) with delta (0, 0)
Screenshot: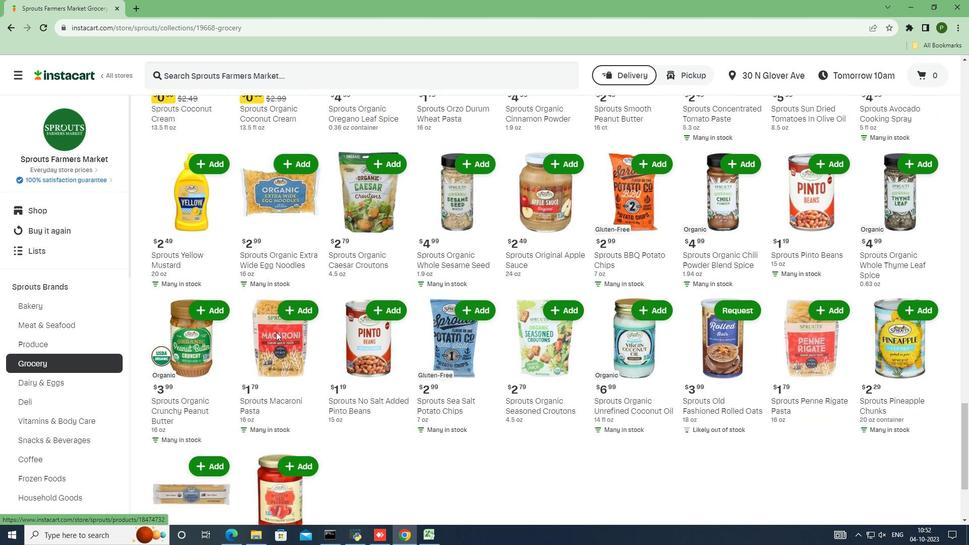 
Action: Mouse scrolled (276, 331) with delta (0, 0)
Screenshot: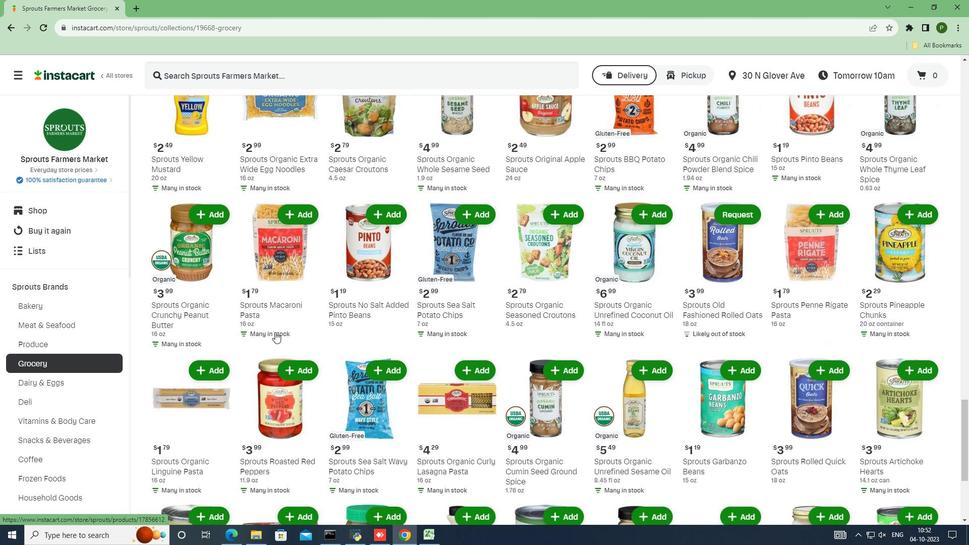 
Action: Mouse scrolled (276, 331) with delta (0, 0)
Screenshot: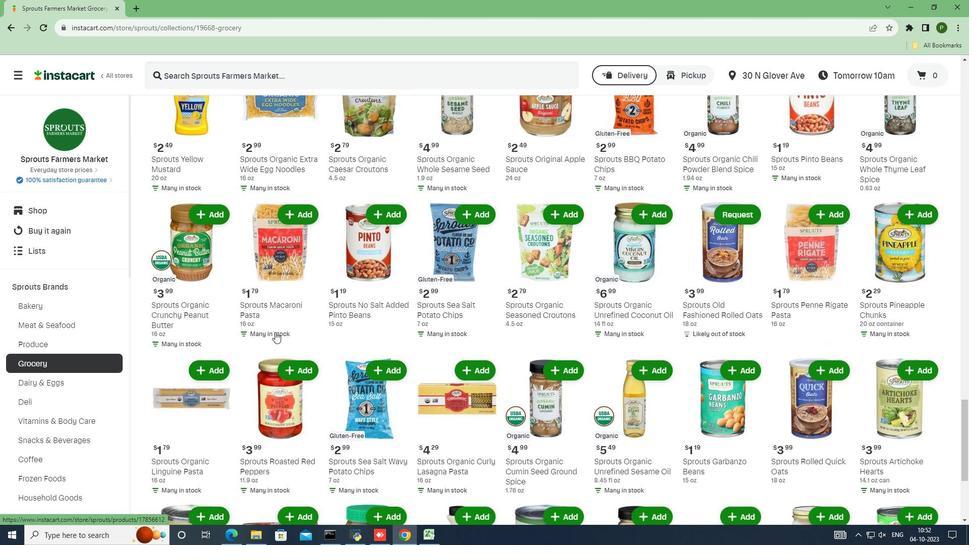 
Action: Mouse moved to (275, 332)
Screenshot: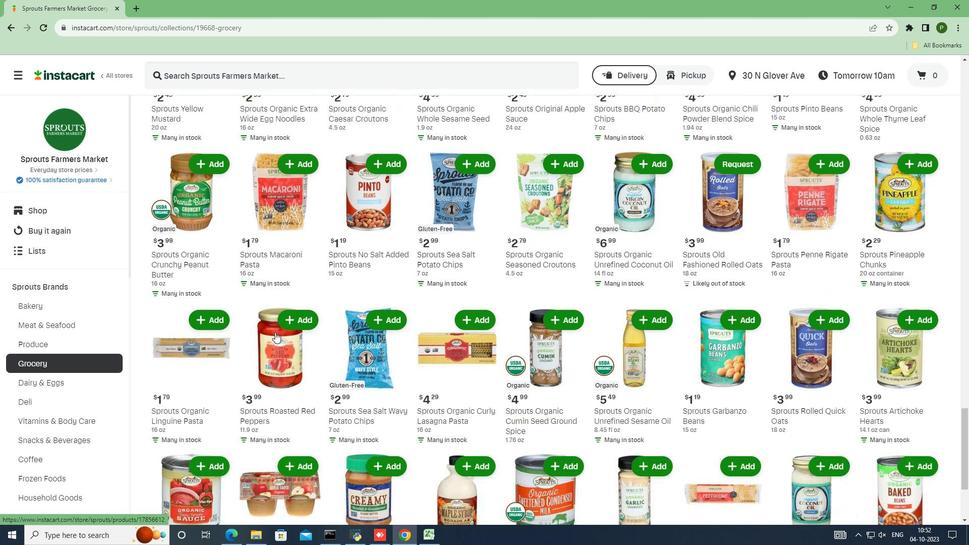 
Action: Mouse scrolled (275, 331) with delta (0, 0)
Screenshot: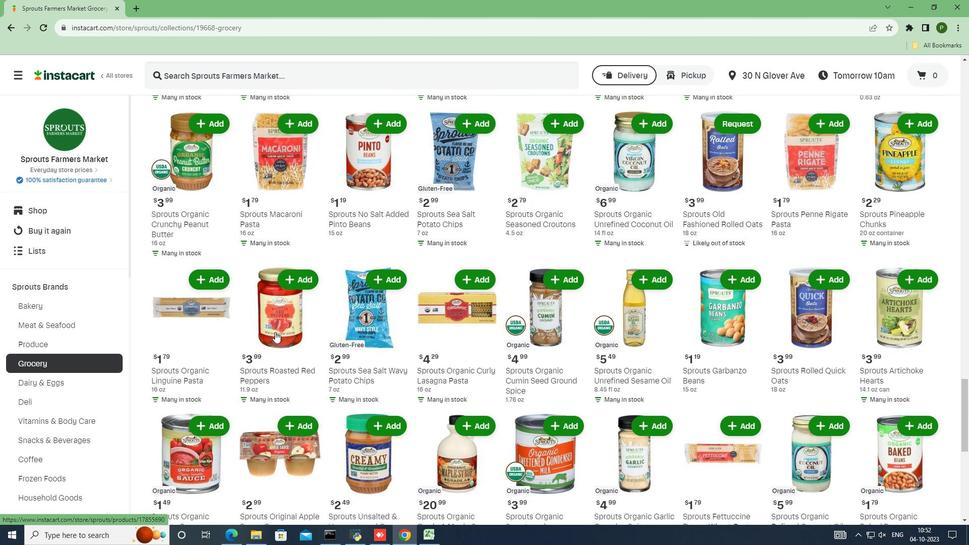 
Action: Mouse scrolled (275, 331) with delta (0, 0)
Screenshot: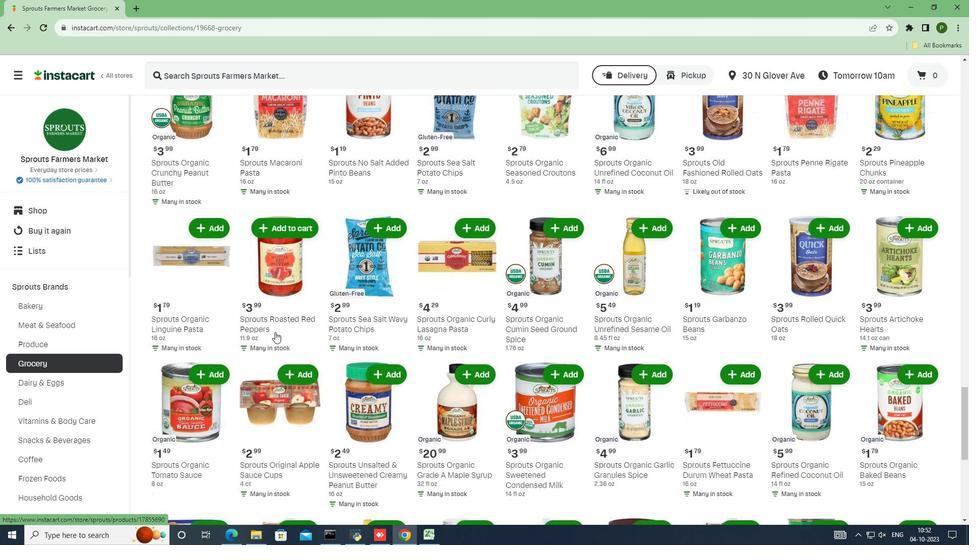 
Action: Mouse scrolled (275, 331) with delta (0, 0)
Screenshot: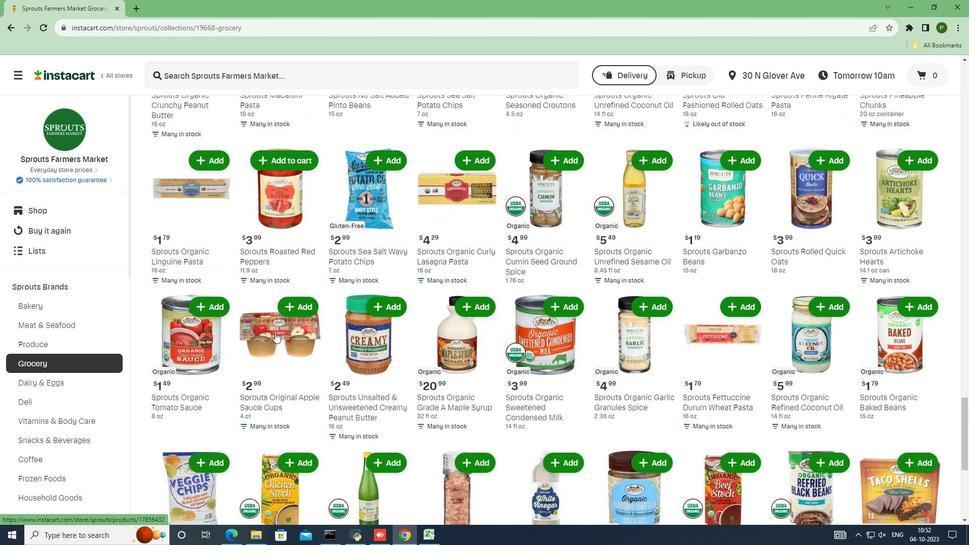 
Action: Mouse scrolled (275, 331) with delta (0, 0)
Screenshot: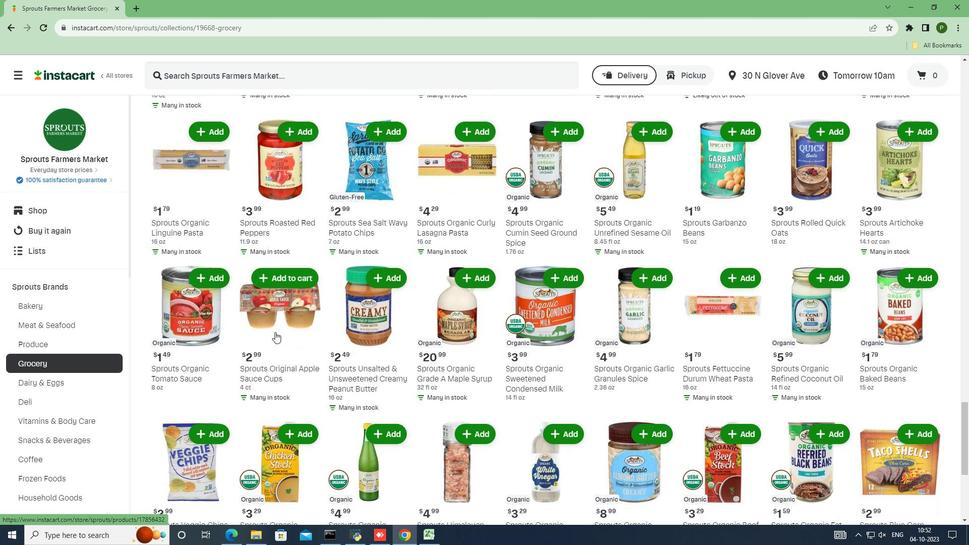 
Action: Mouse scrolled (275, 331) with delta (0, 0)
Screenshot: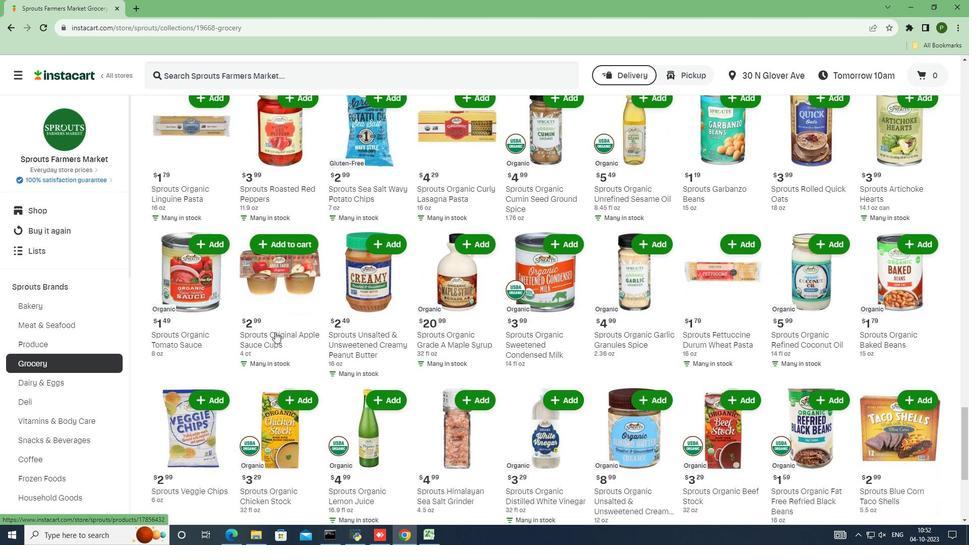 
Action: Mouse scrolled (275, 331) with delta (0, 0)
Screenshot: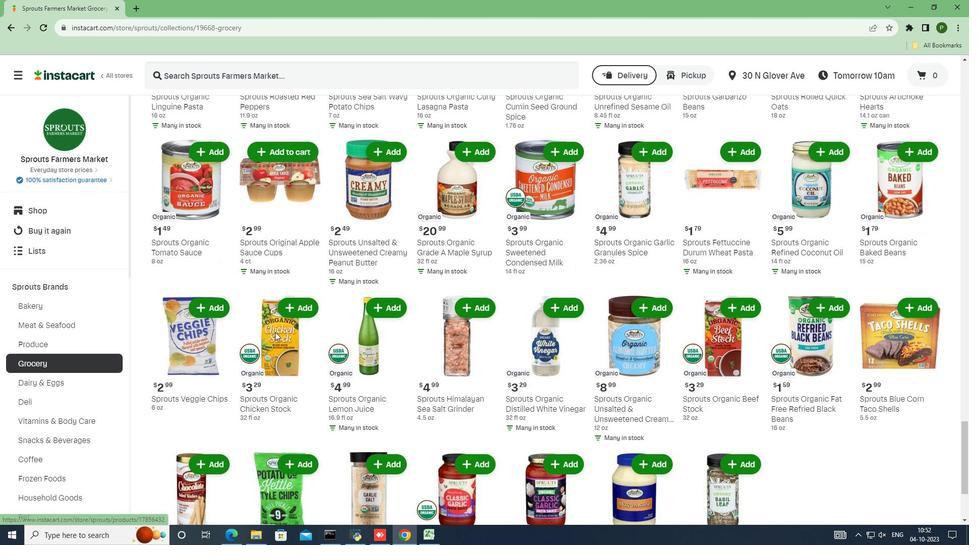 
Action: Mouse scrolled (275, 331) with delta (0, 0)
Screenshot: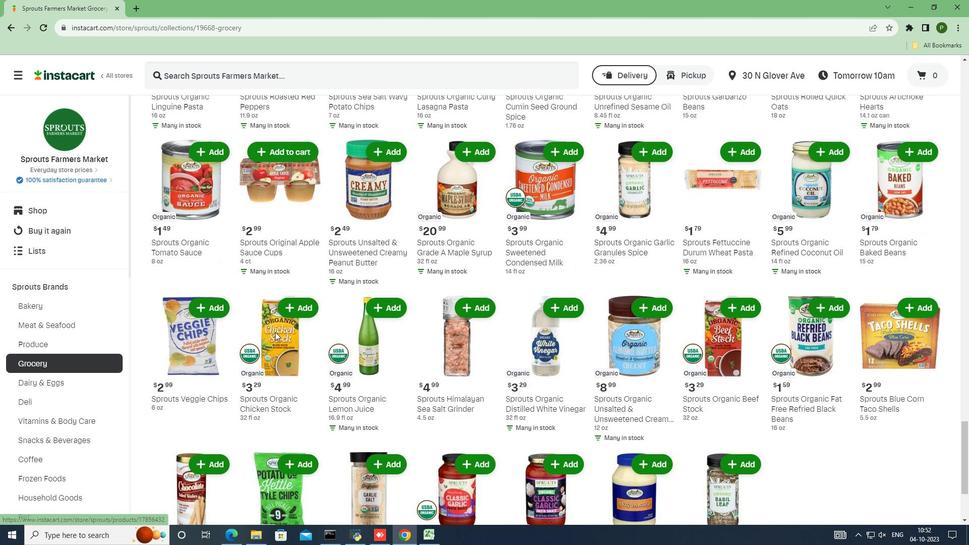 
Action: Mouse scrolled (275, 331) with delta (0, 0)
Screenshot: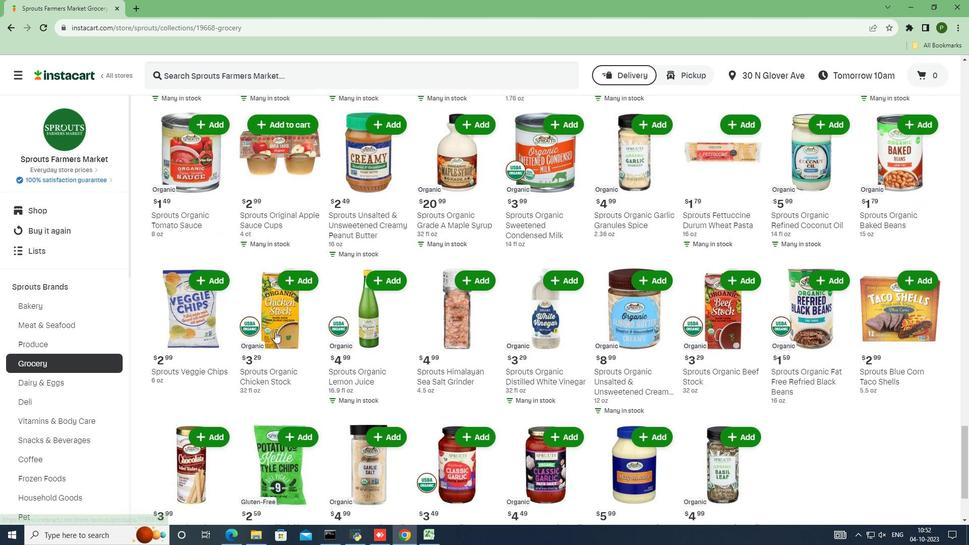 
Action: Mouse scrolled (275, 331) with delta (0, 0)
Screenshot: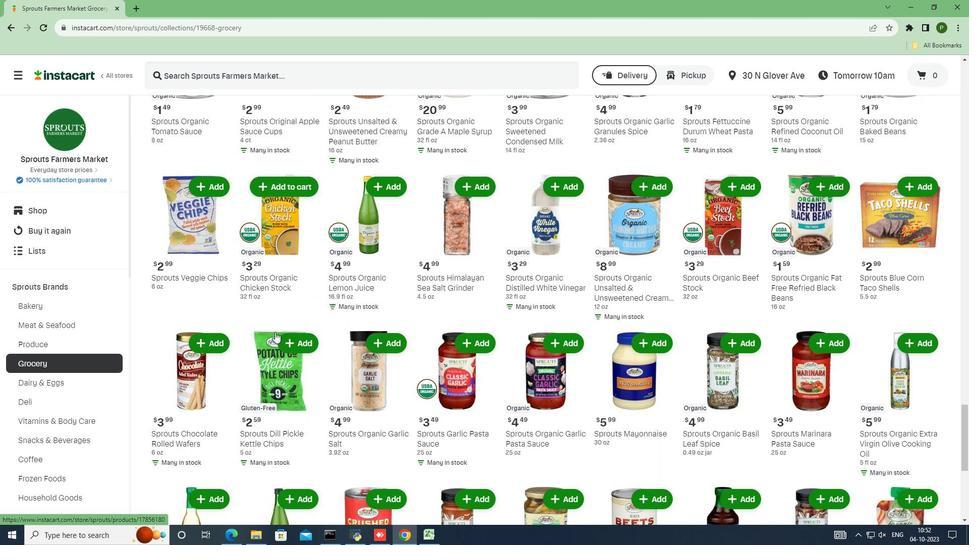 
Action: Mouse scrolled (275, 331) with delta (0, 0)
Screenshot: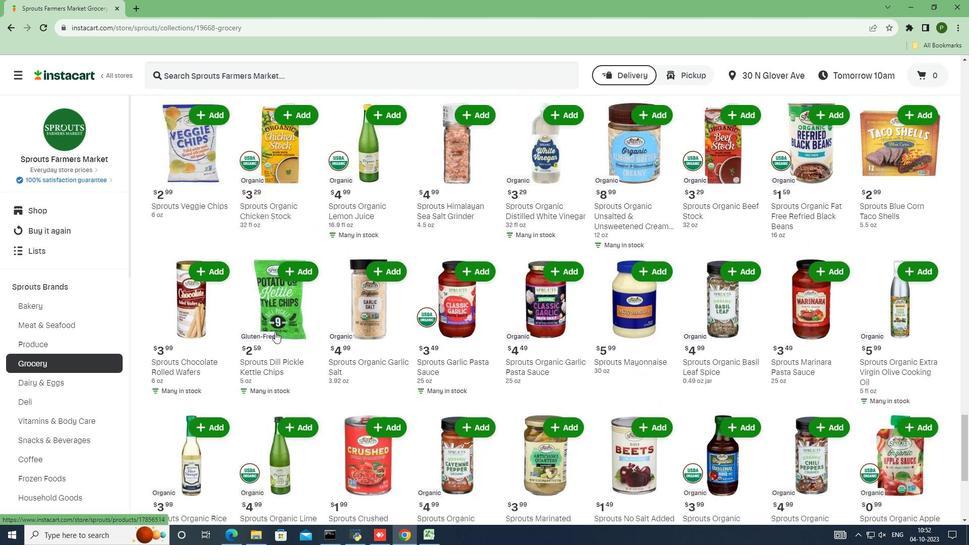 
Action: Mouse scrolled (275, 331) with delta (0, 0)
Screenshot: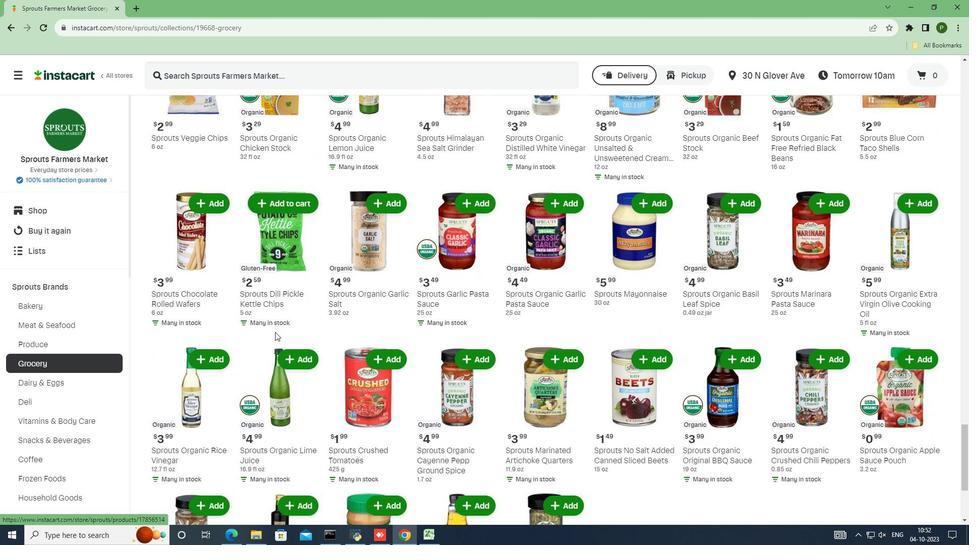 
Action: Mouse scrolled (275, 331) with delta (0, 0)
Screenshot: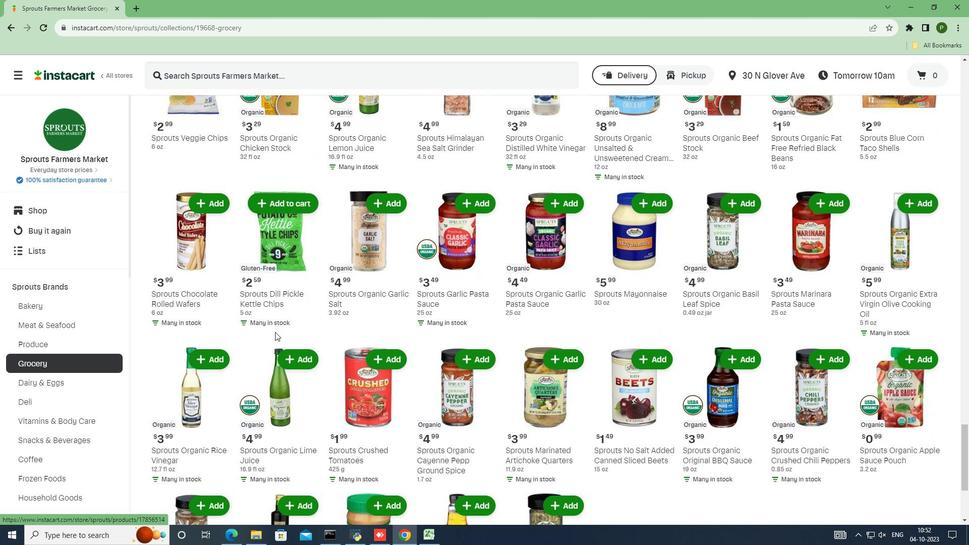 
Action: Mouse scrolled (275, 331) with delta (0, 0)
Screenshot: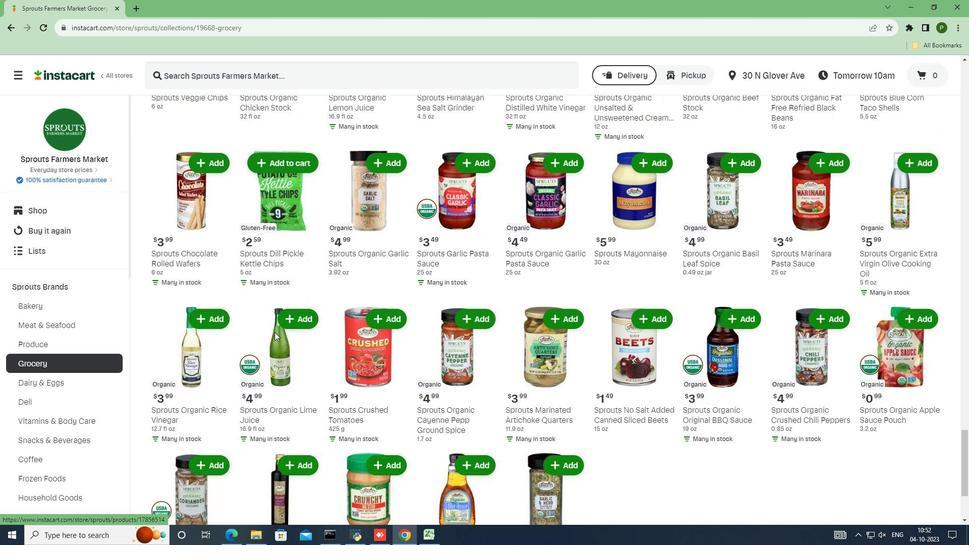 
Action: Mouse moved to (274, 332)
Screenshot: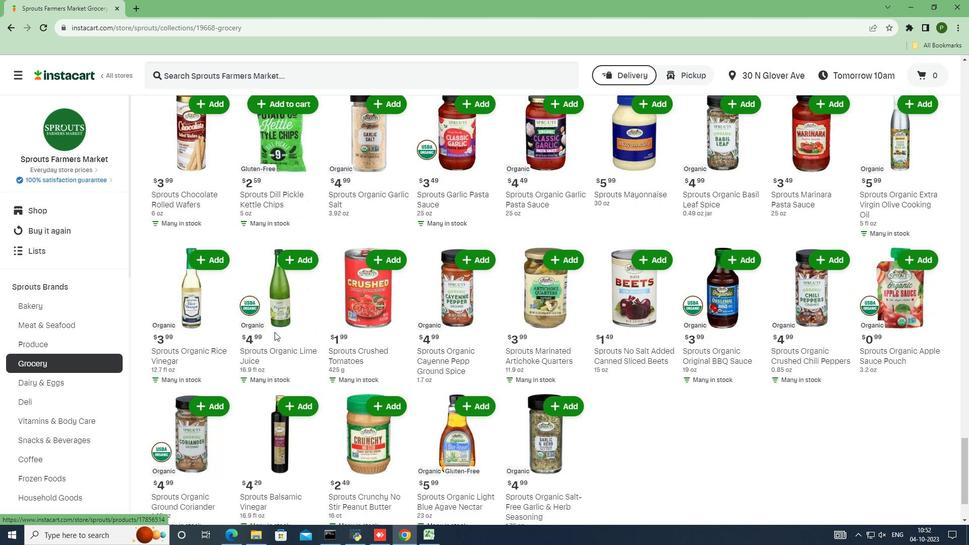 
Action: Mouse scrolled (274, 331) with delta (0, 0)
Screenshot: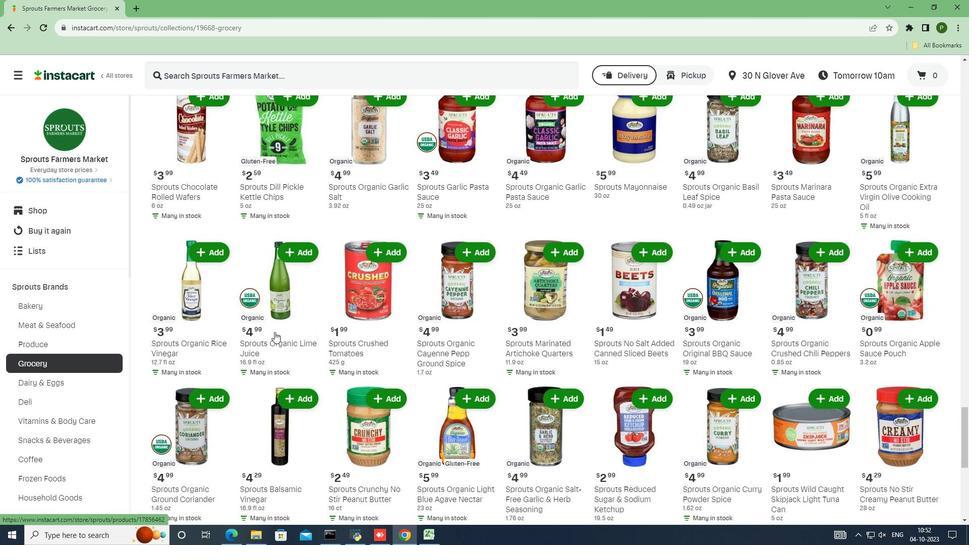 
Action: Mouse scrolled (274, 331) with delta (0, 0)
Screenshot: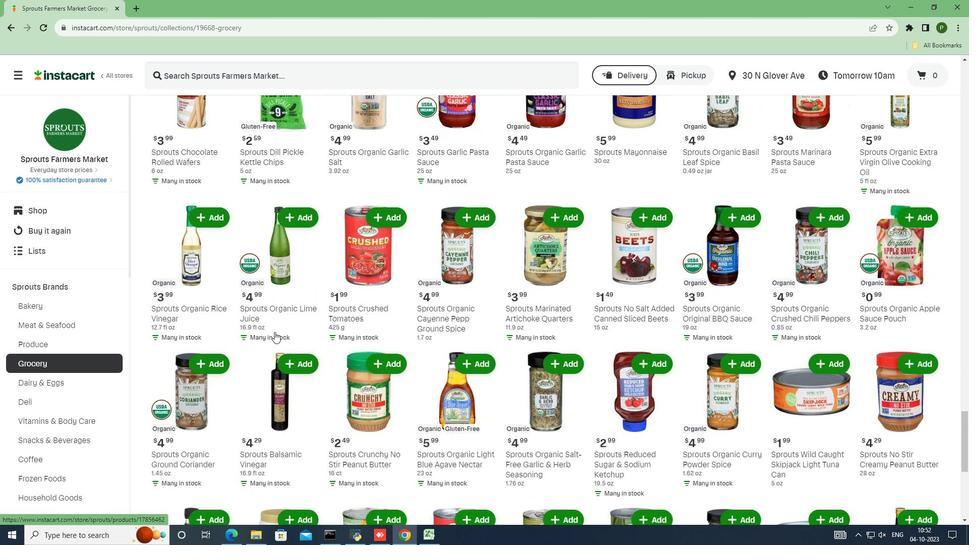 
Action: Mouse scrolled (274, 331) with delta (0, 0)
Screenshot: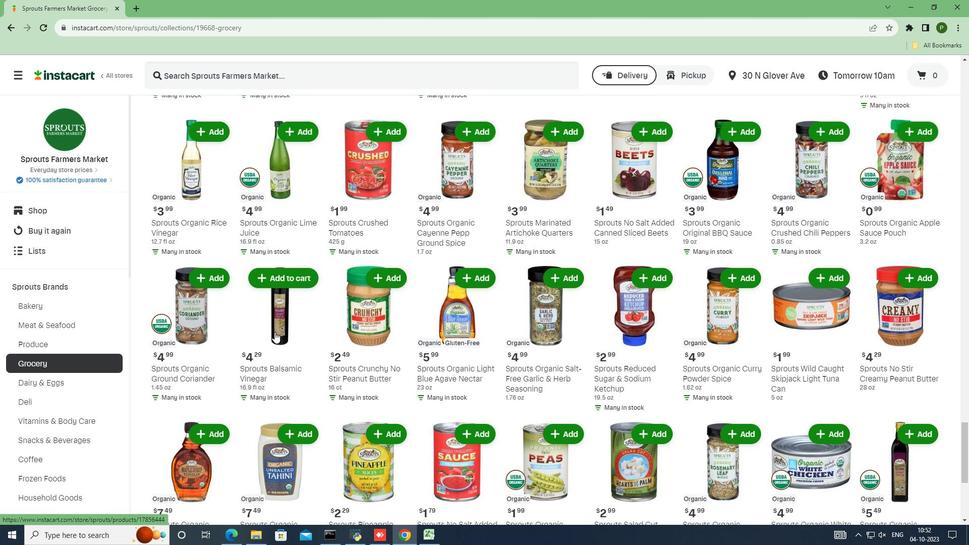 
Action: Mouse scrolled (274, 331) with delta (0, 0)
Screenshot: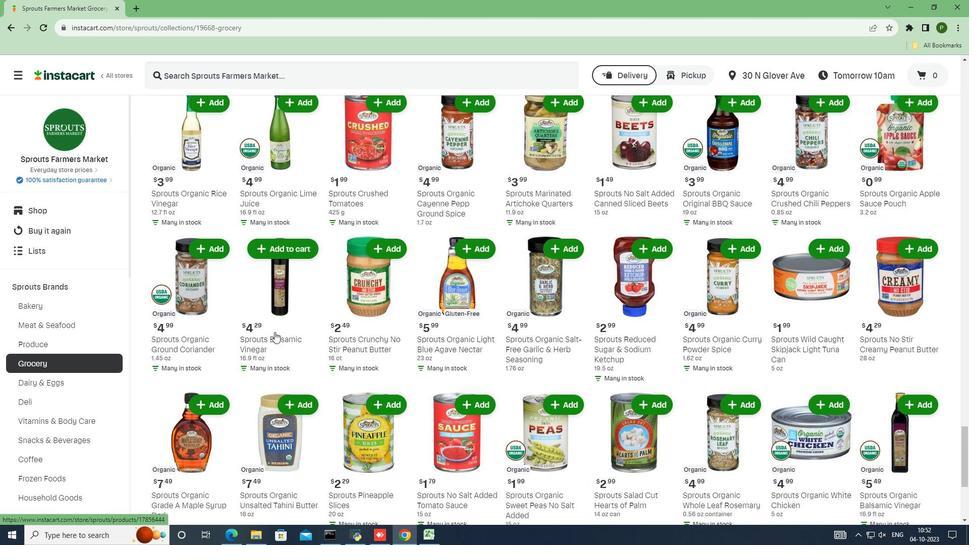 
Action: Mouse scrolled (274, 331) with delta (0, 0)
Screenshot: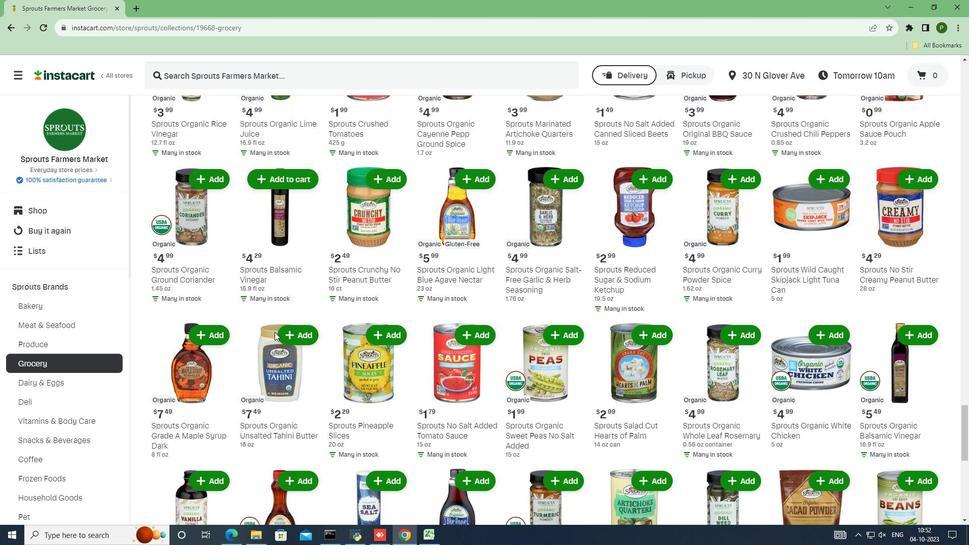 
Action: Mouse moved to (881, 308)
Screenshot: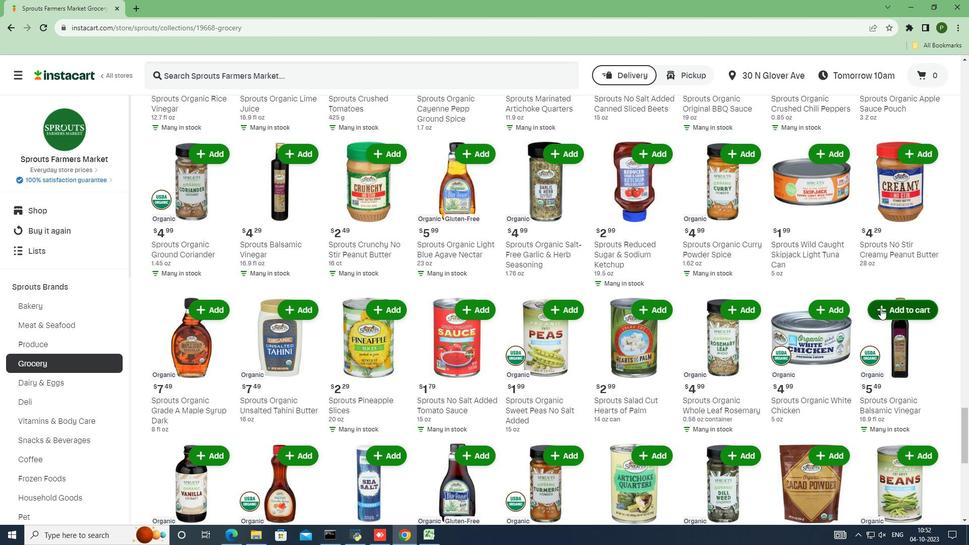 
Action: Mouse pressed left at (881, 308)
Screenshot: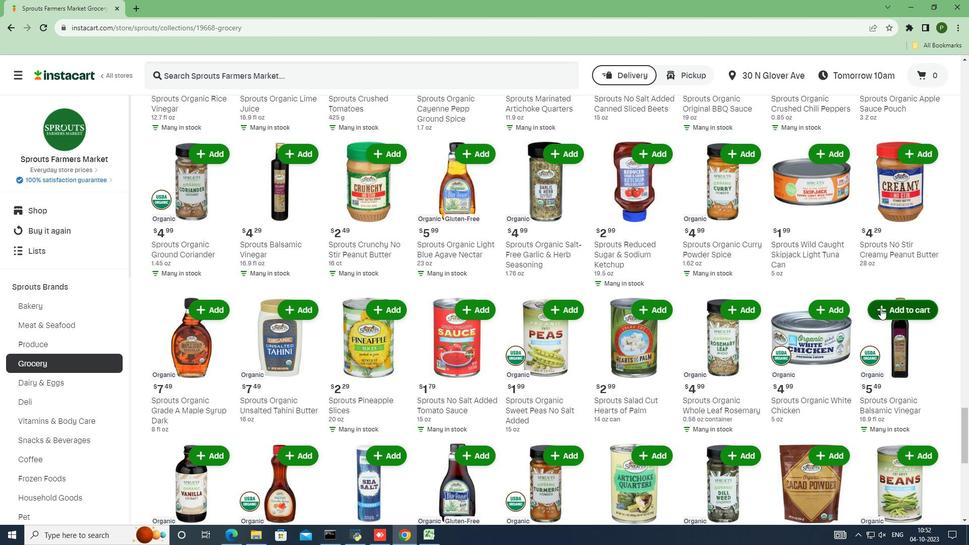 
